 Task: Find connections with filter location Visoko with filter topic #trainer with filter profile language Potuguese with filter current company InterviewBit with filter school Gangadhar Meher University with filter industry Breweries with filter service category Retirement Planning with filter keywords title Financial Analyst
Action: Mouse moved to (591, 121)
Screenshot: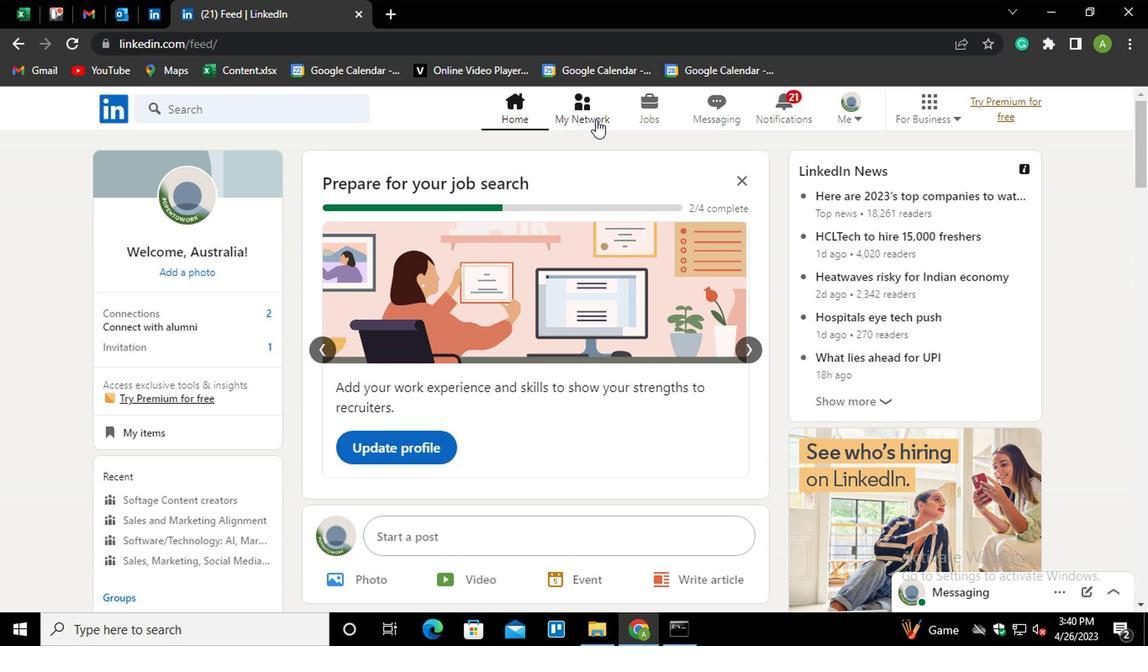 
Action: Mouse pressed left at (591, 121)
Screenshot: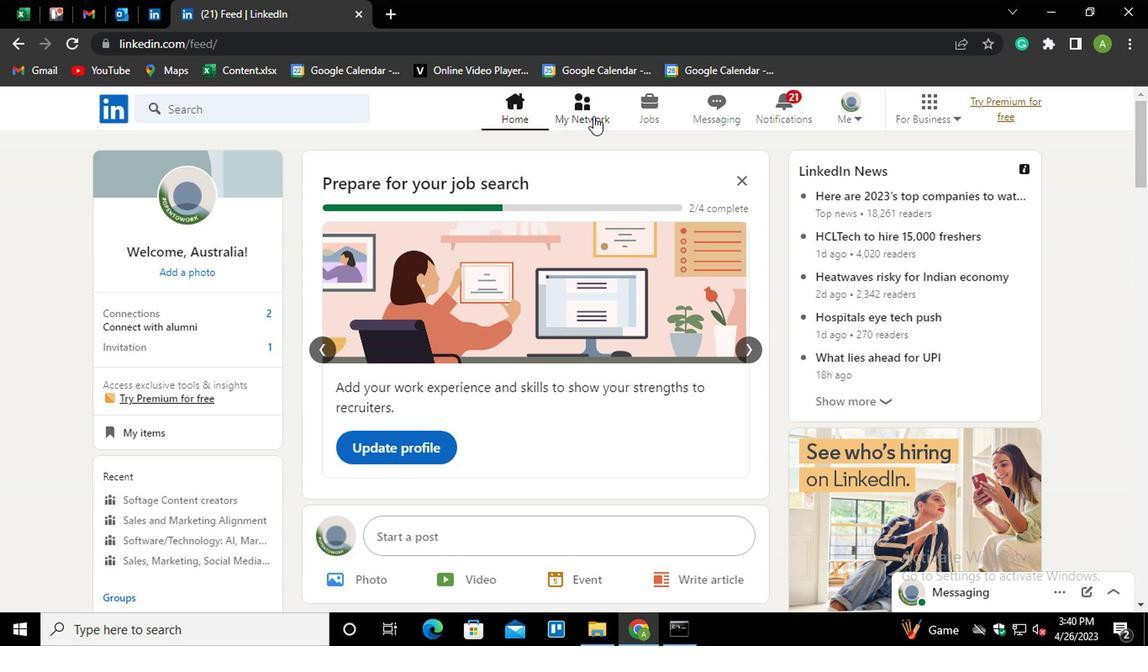 
Action: Mouse moved to (260, 207)
Screenshot: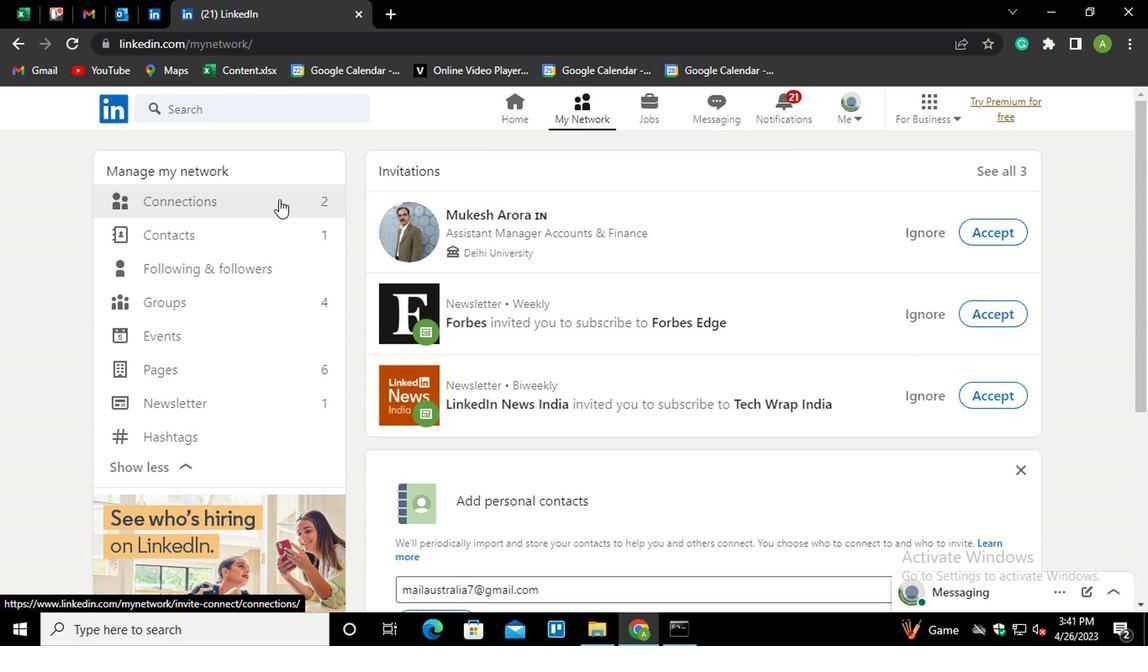 
Action: Mouse pressed left at (260, 207)
Screenshot: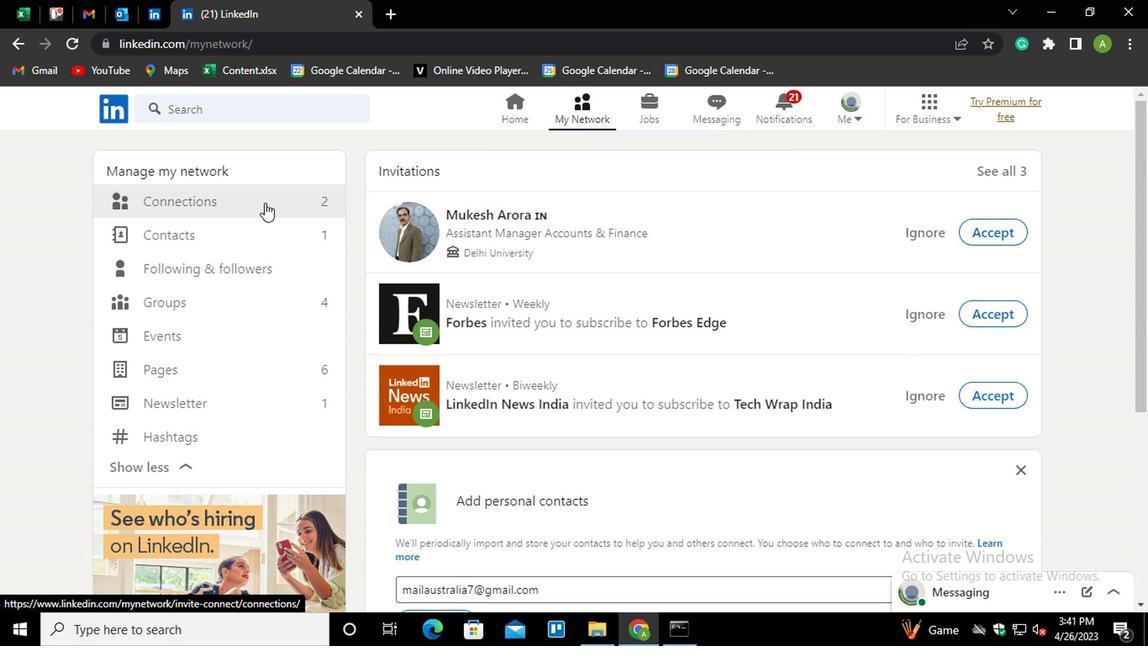 
Action: Mouse moved to (719, 203)
Screenshot: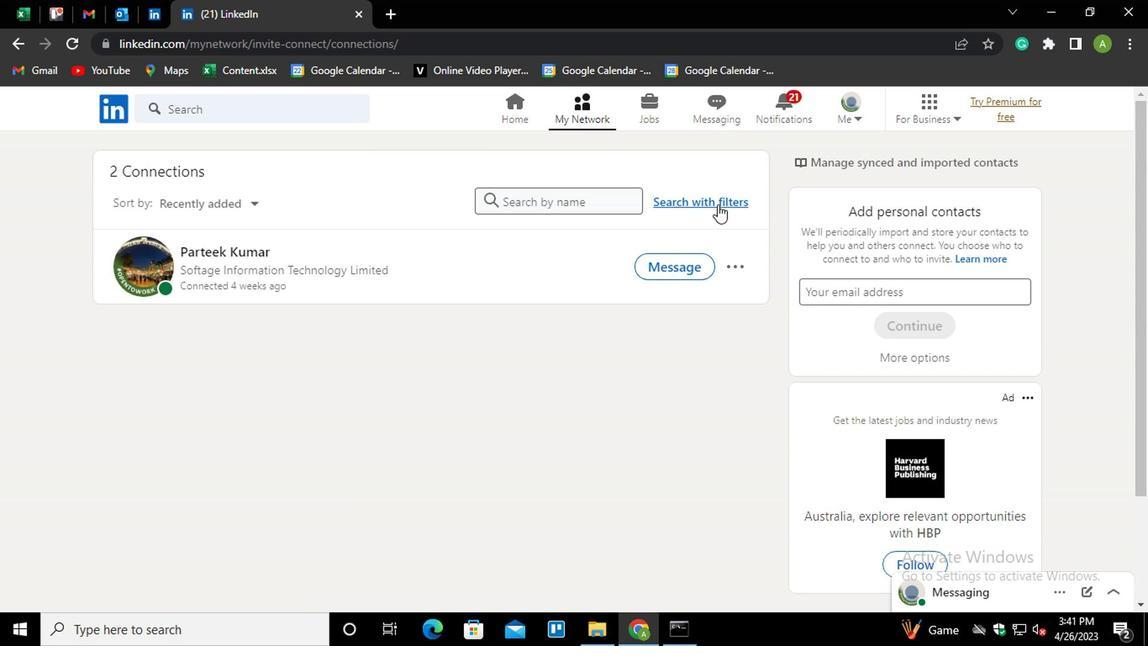
Action: Mouse pressed left at (719, 203)
Screenshot: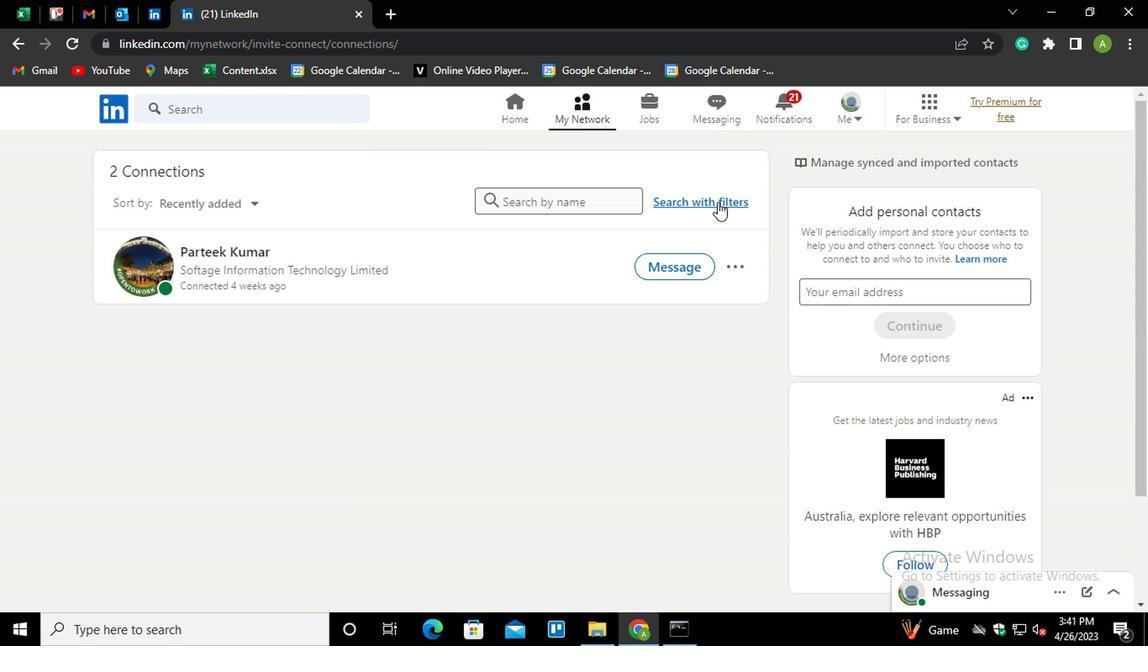 
Action: Mouse moved to (562, 161)
Screenshot: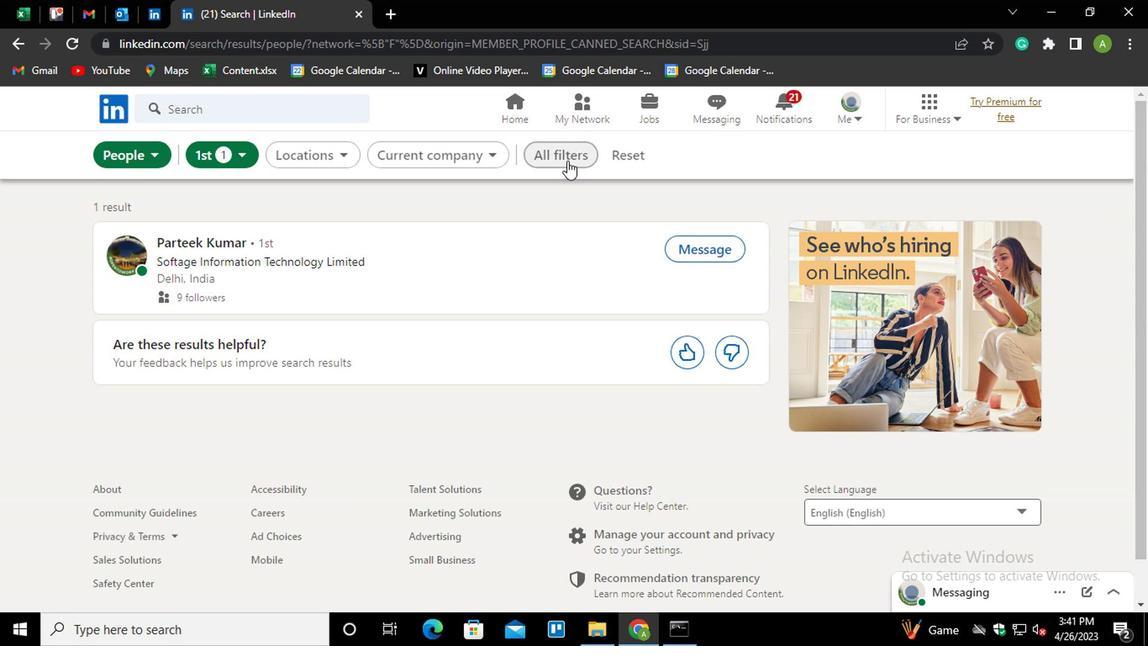 
Action: Mouse pressed left at (562, 161)
Screenshot: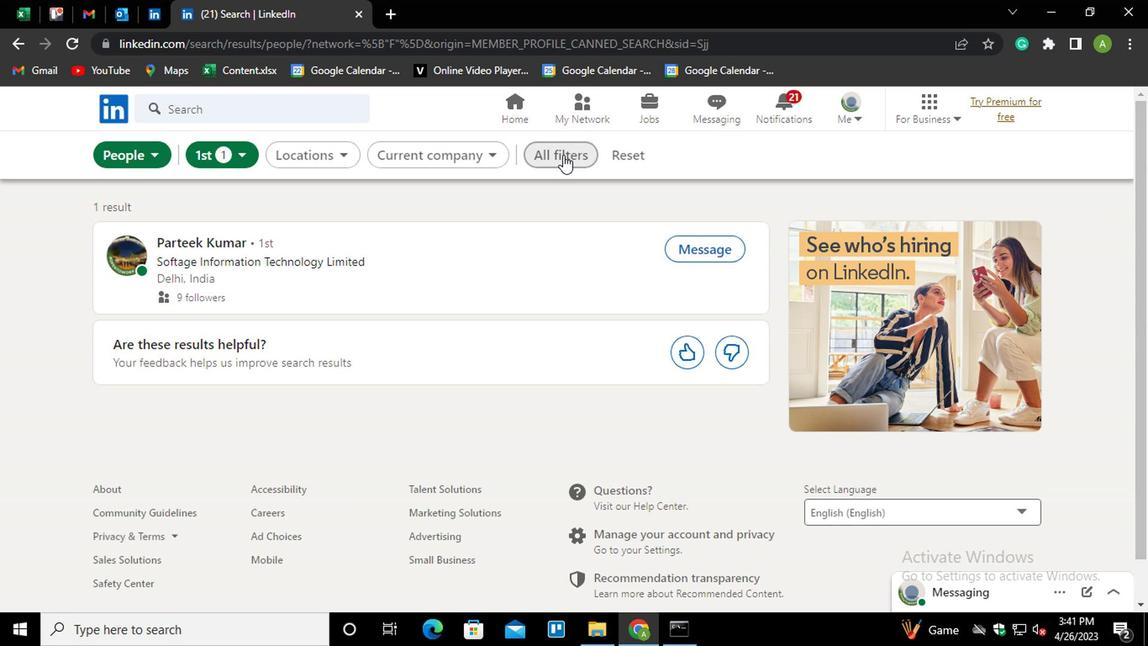 
Action: Mouse moved to (857, 327)
Screenshot: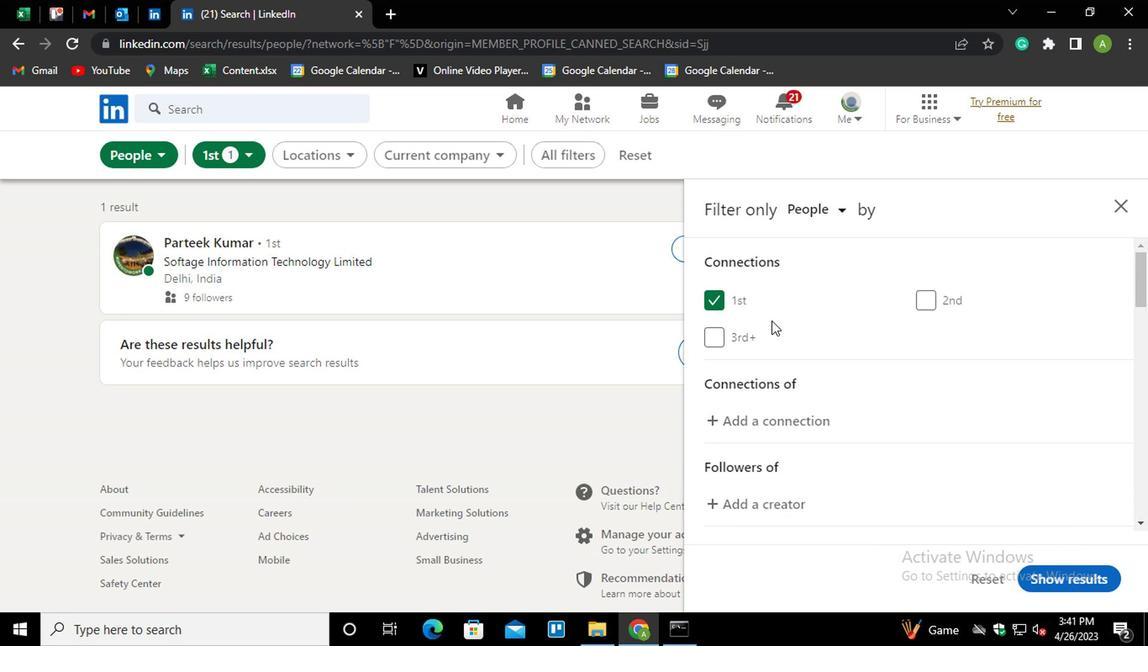 
Action: Mouse scrolled (857, 326) with delta (0, -1)
Screenshot: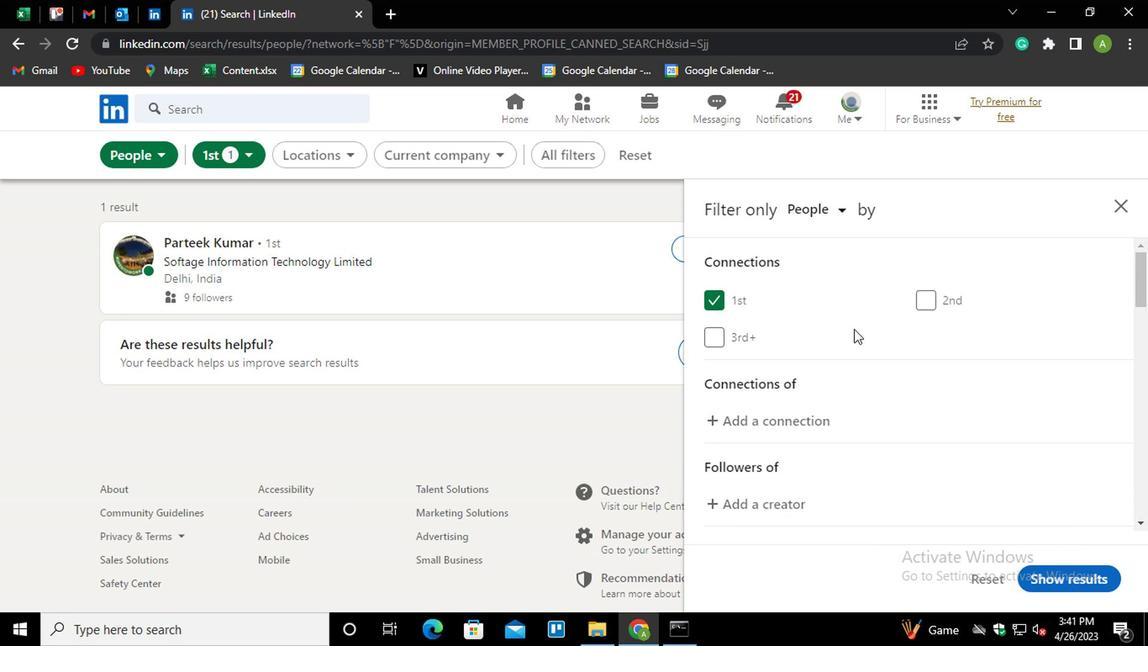 
Action: Mouse scrolled (857, 326) with delta (0, -1)
Screenshot: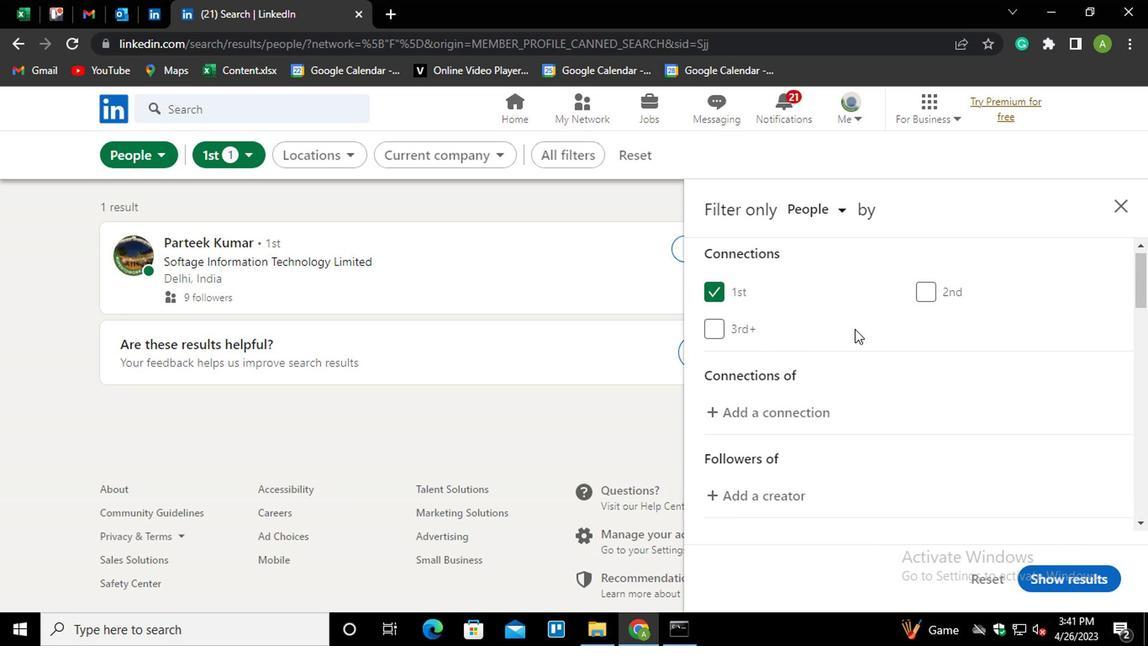
Action: Mouse scrolled (857, 326) with delta (0, -1)
Screenshot: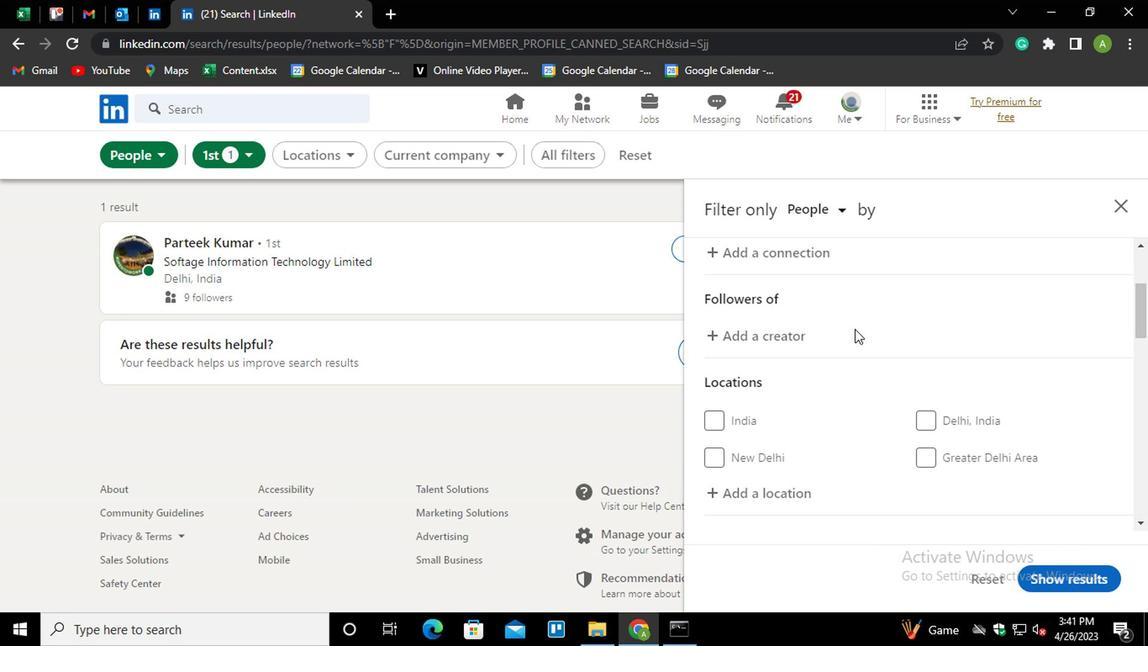 
Action: Mouse moved to (765, 405)
Screenshot: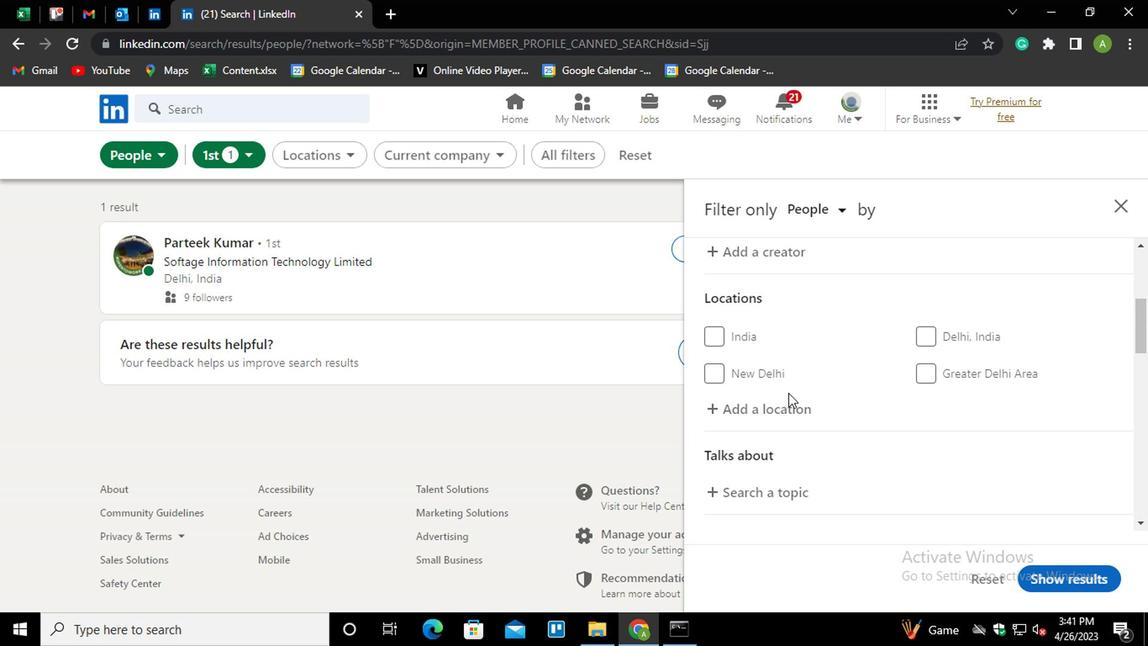
Action: Mouse pressed left at (765, 405)
Screenshot: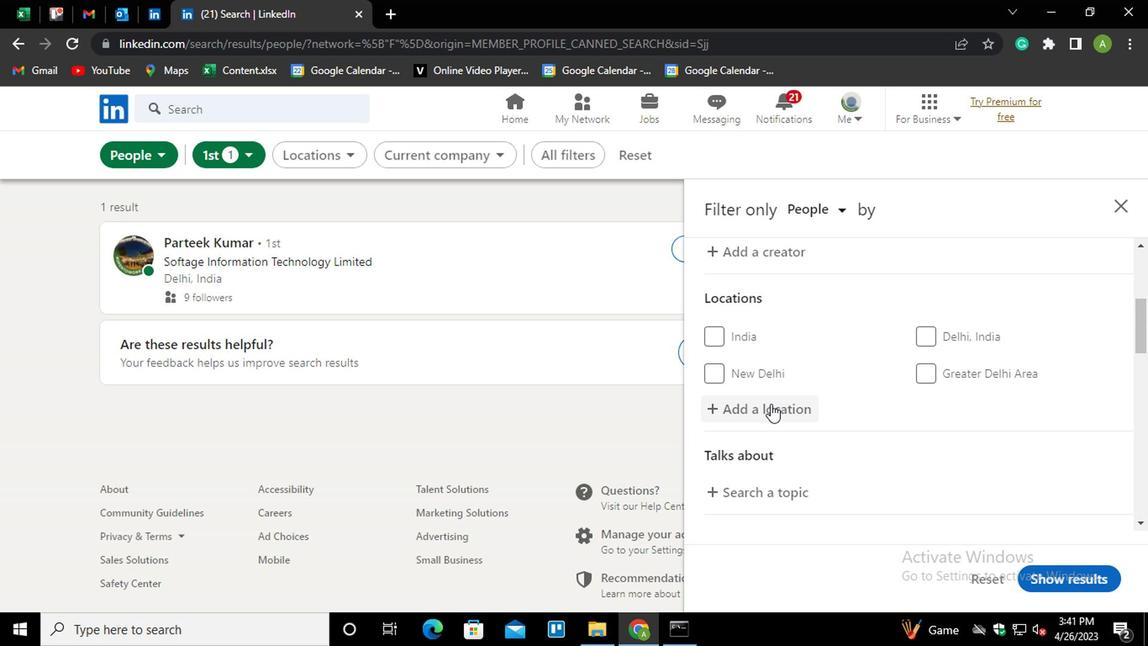 
Action: Mouse moved to (766, 405)
Screenshot: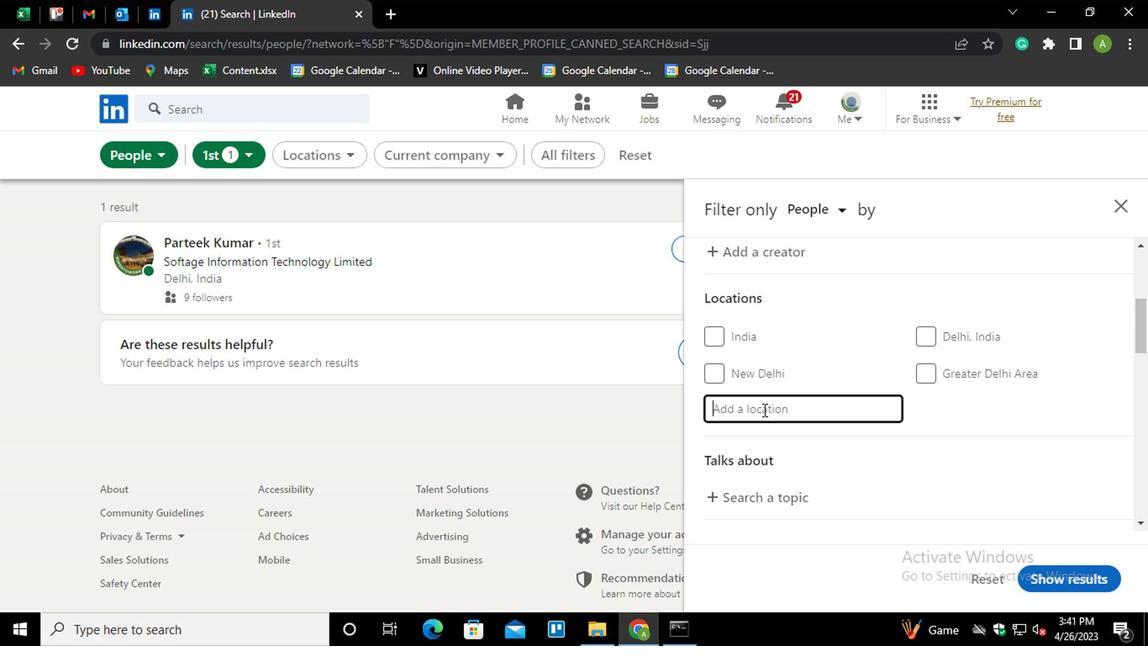
Action: Mouse pressed left at (766, 405)
Screenshot: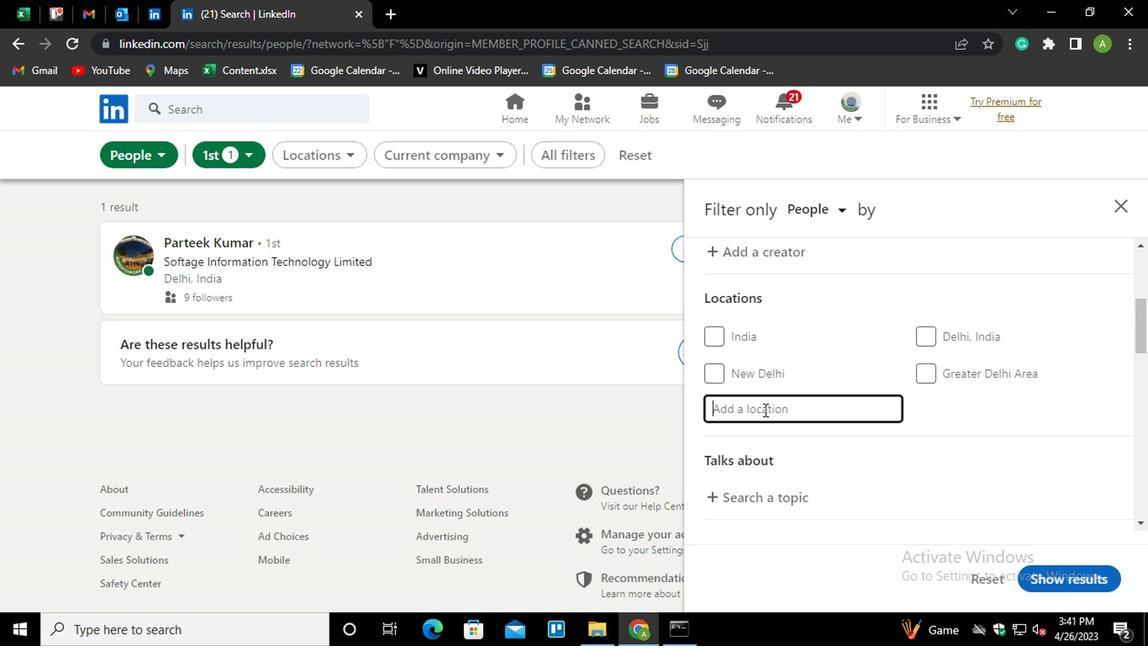 
Action: Mouse moved to (766, 402)
Screenshot: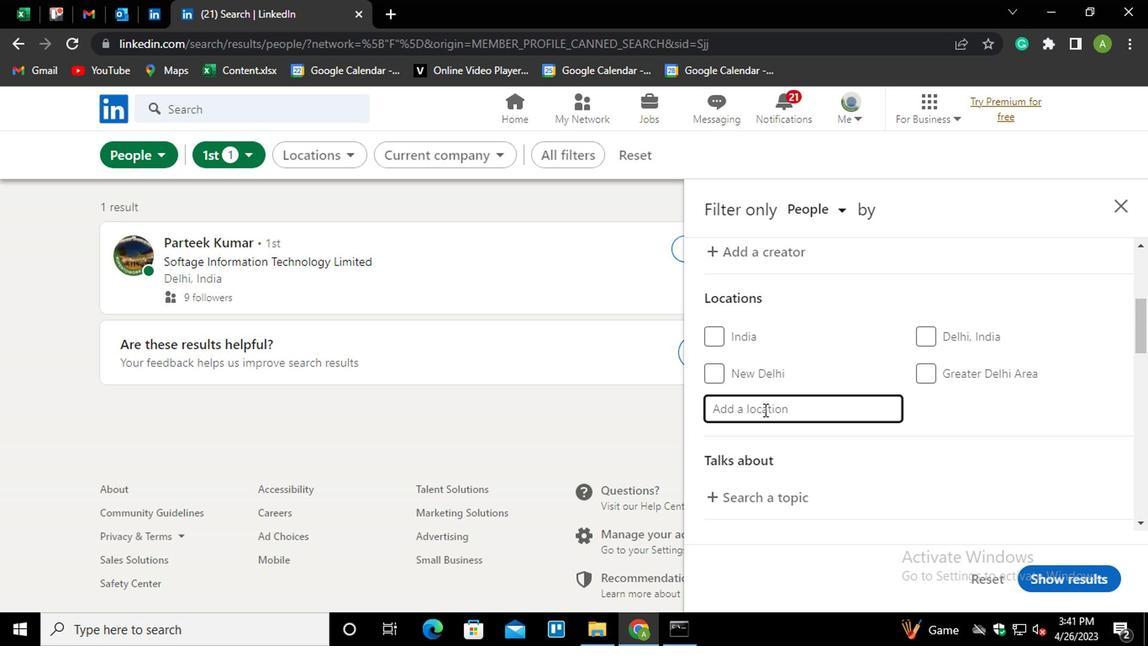 
Action: Key pressed <Key.shift>VISOKO<Key.down><Key.enter>
Screenshot: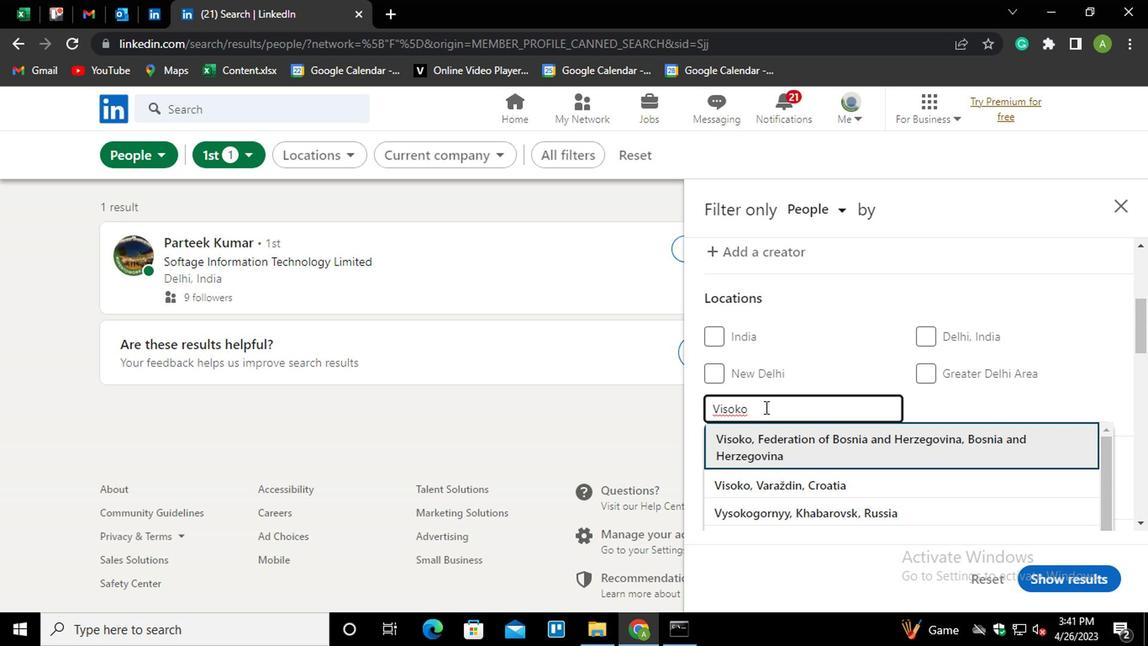 
Action: Mouse moved to (831, 400)
Screenshot: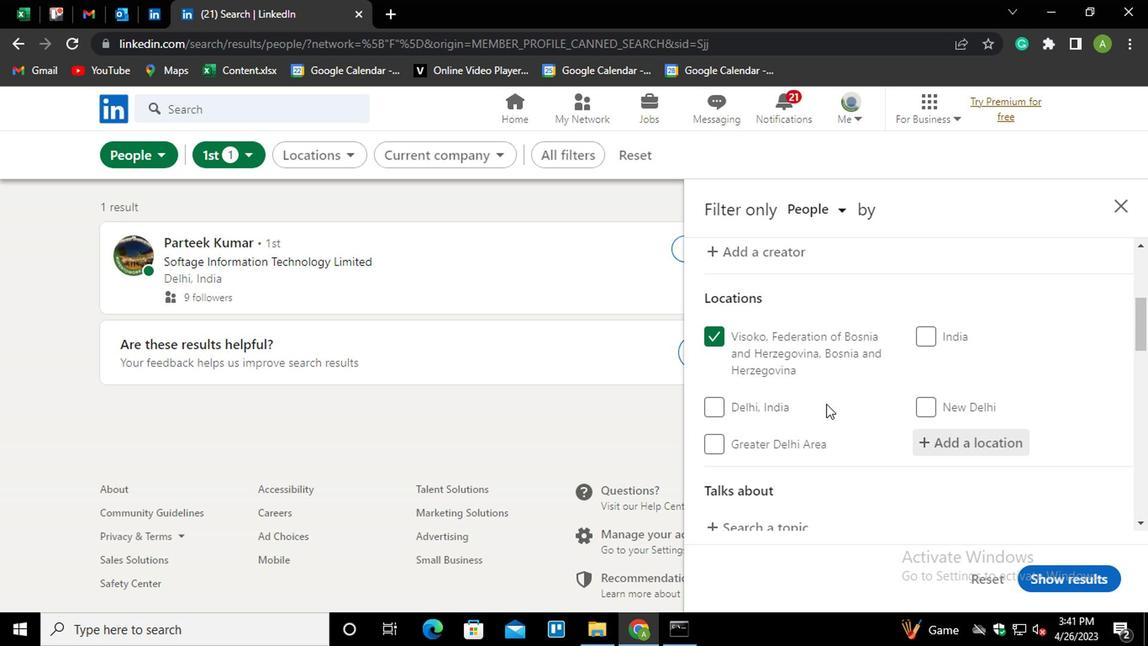 
Action: Mouse scrolled (831, 400) with delta (0, 0)
Screenshot: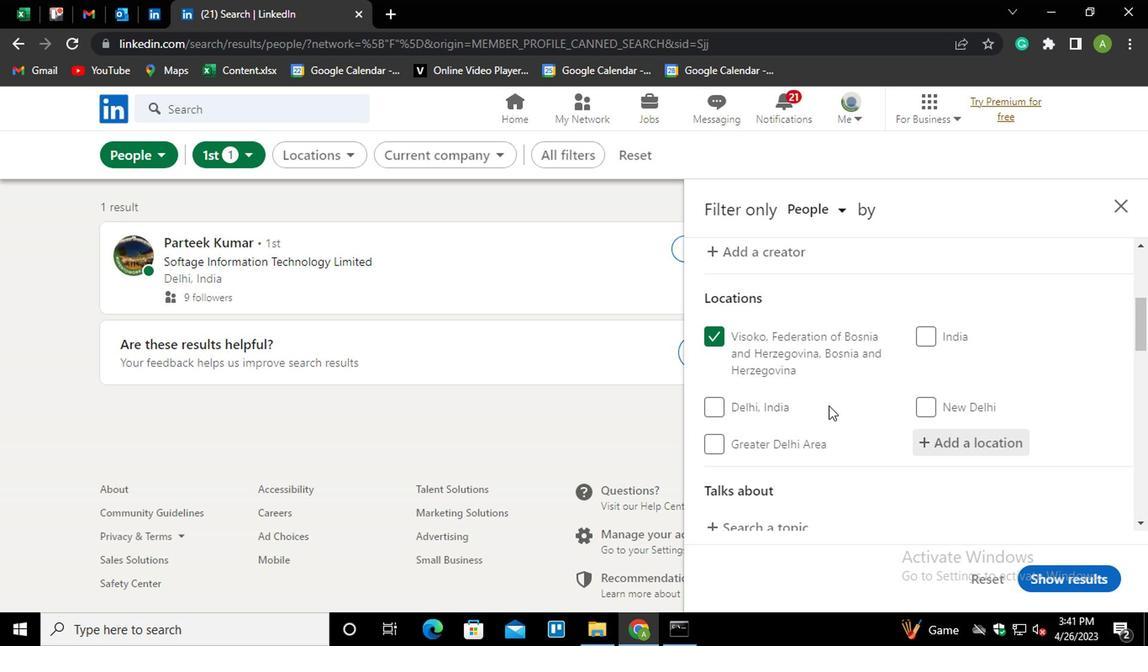 
Action: Mouse moved to (740, 445)
Screenshot: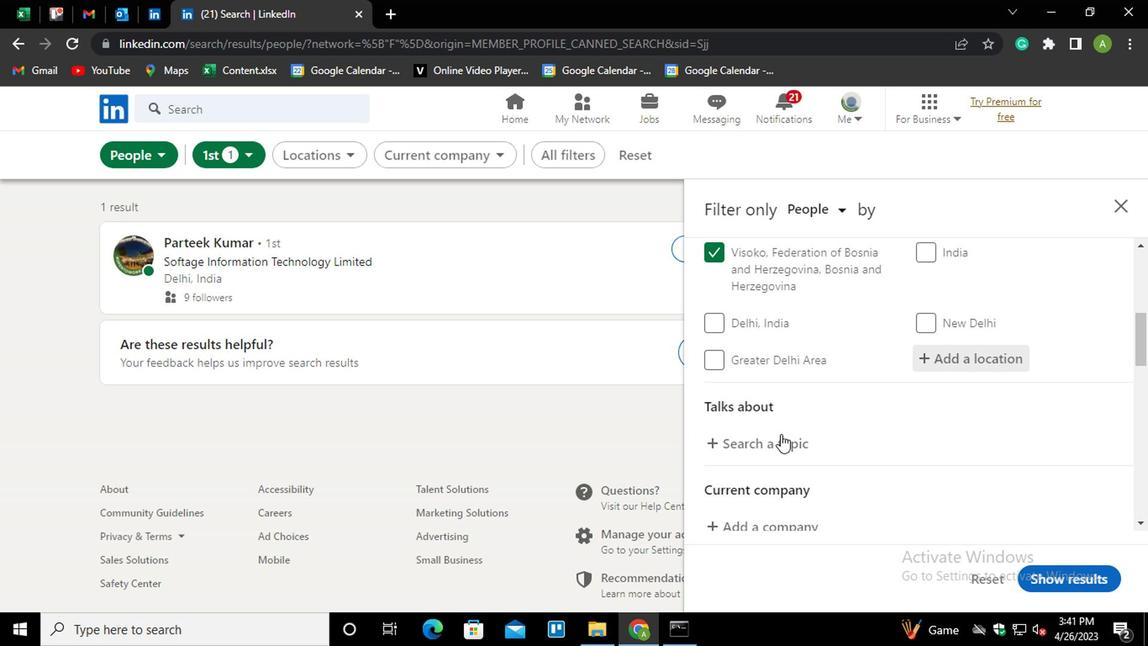 
Action: Mouse pressed left at (740, 445)
Screenshot: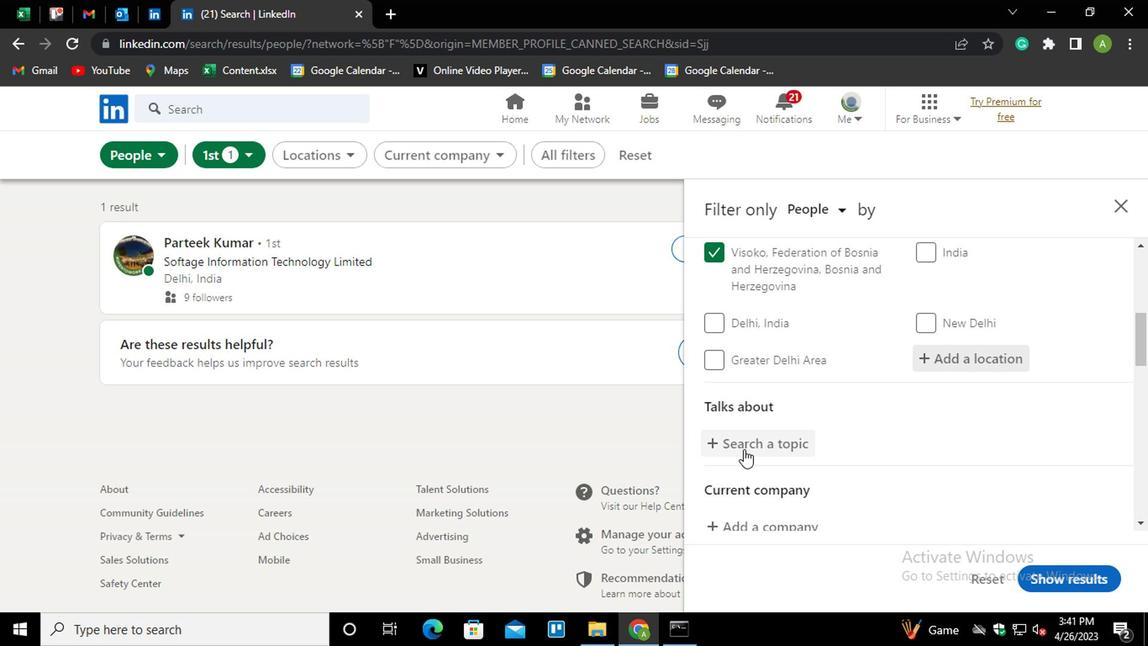 
Action: Mouse moved to (741, 445)
Screenshot: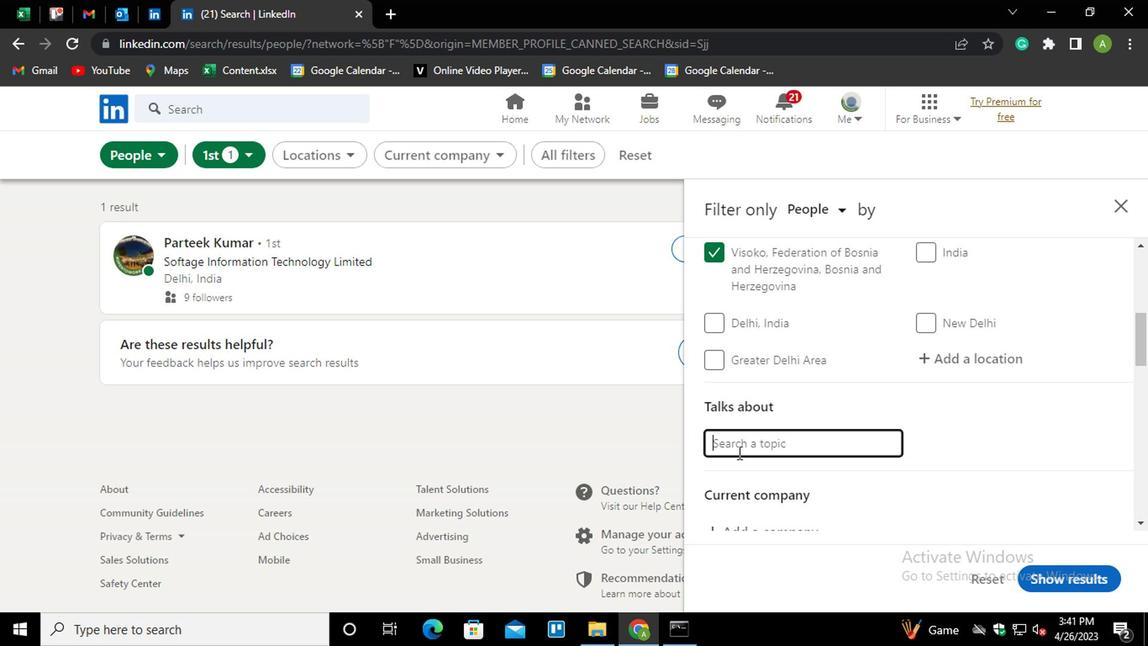 
Action: Key pressed <Key.shift>#TRAINER
Screenshot: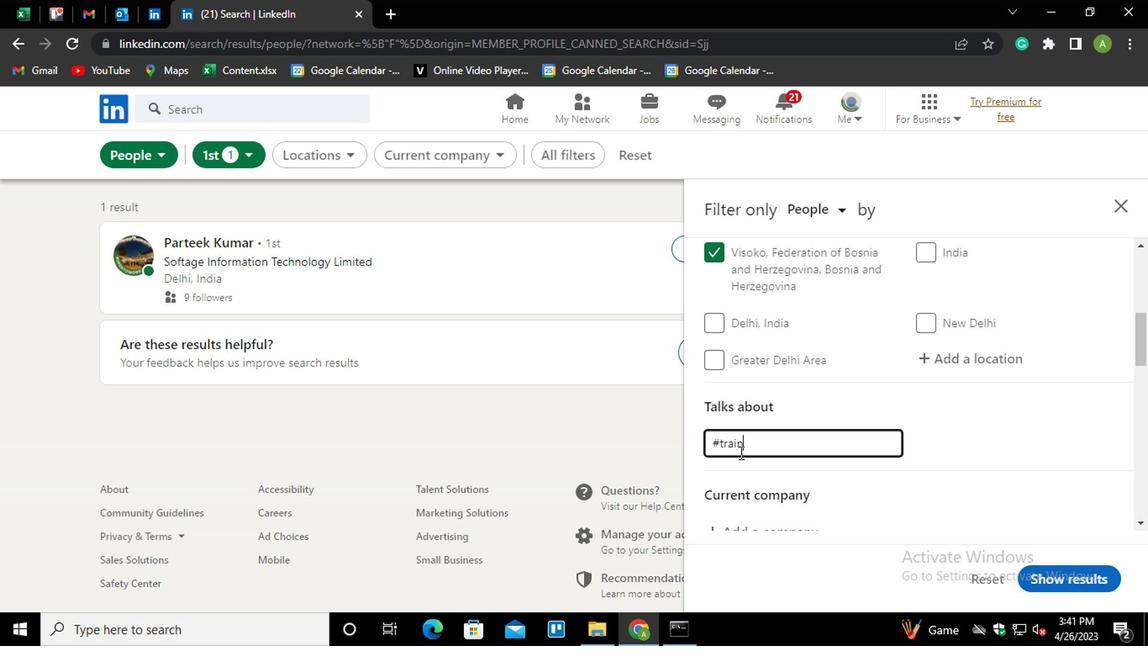 
Action: Mouse moved to (1030, 440)
Screenshot: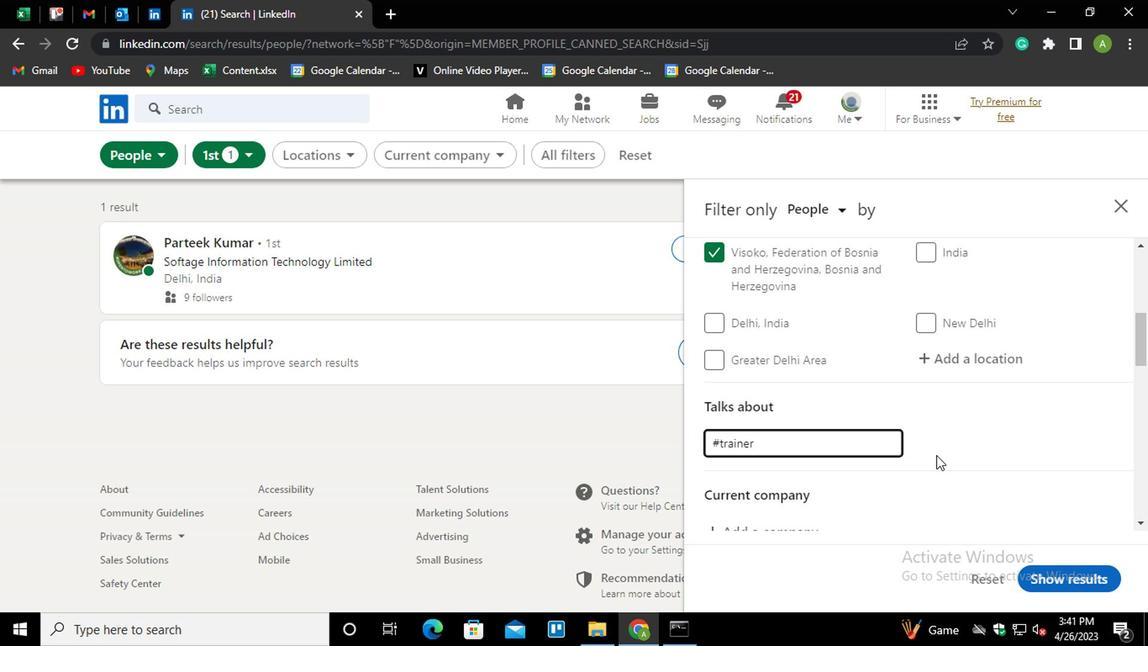 
Action: Mouse pressed left at (1030, 440)
Screenshot: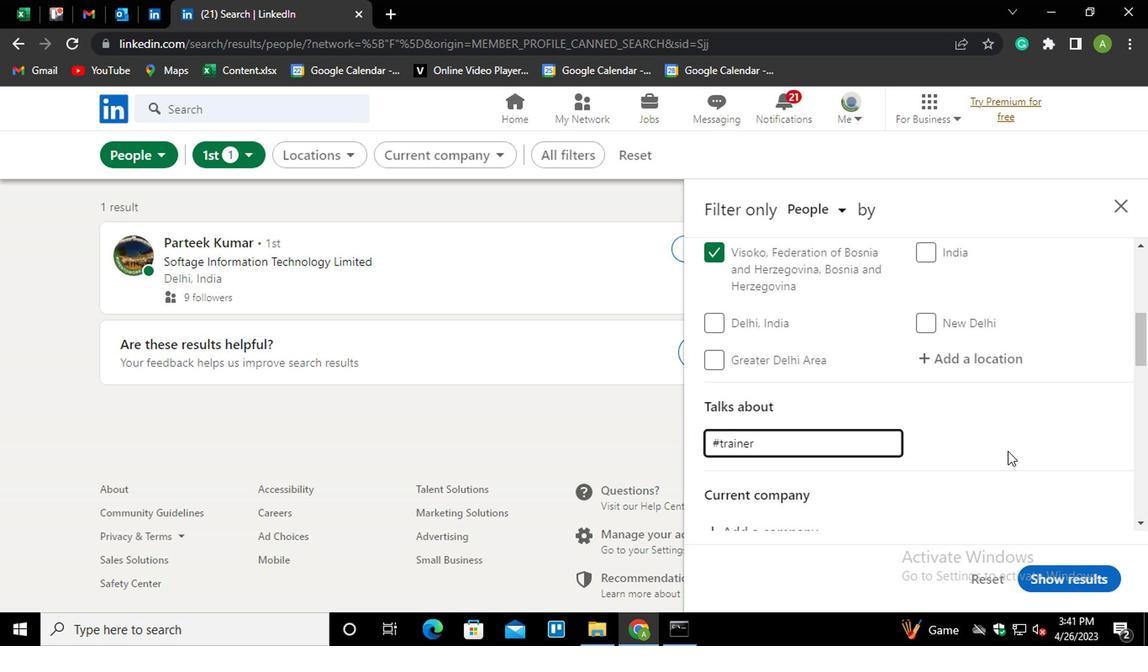 
Action: Mouse moved to (1027, 437)
Screenshot: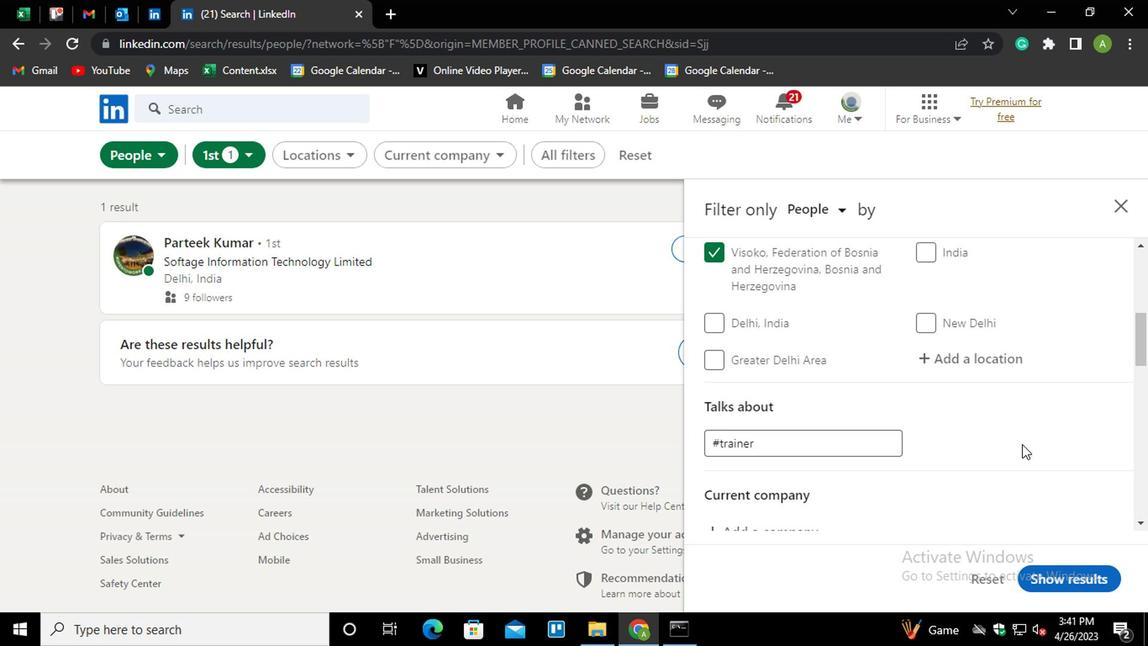 
Action: Mouse scrolled (1027, 436) with delta (0, -1)
Screenshot: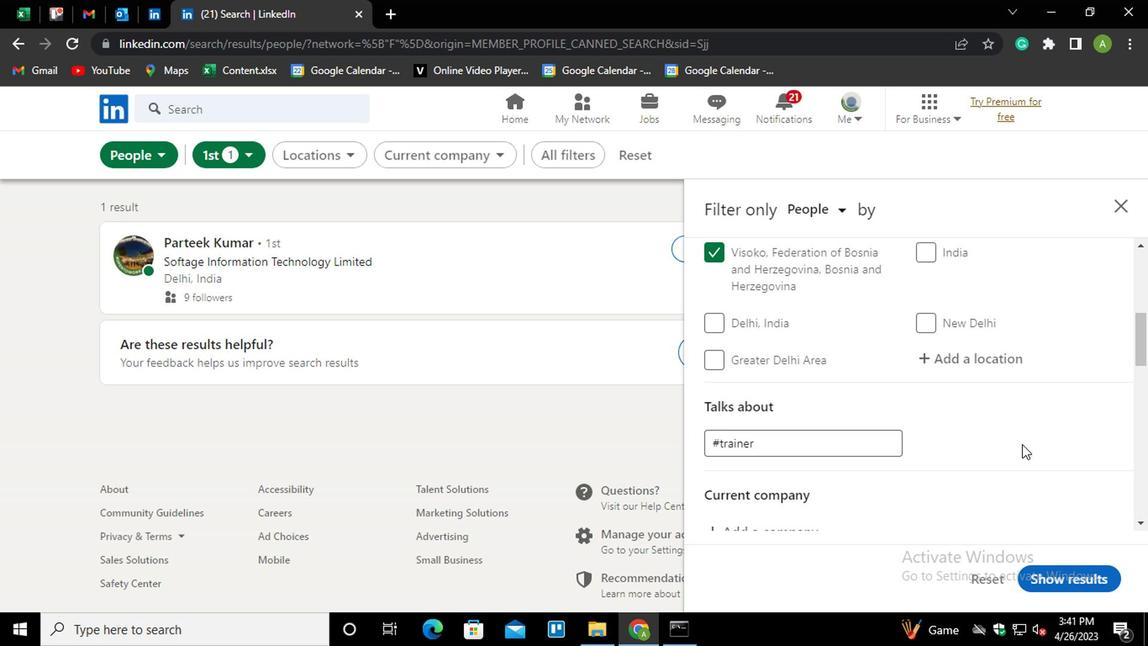 
Action: Mouse moved to (1029, 438)
Screenshot: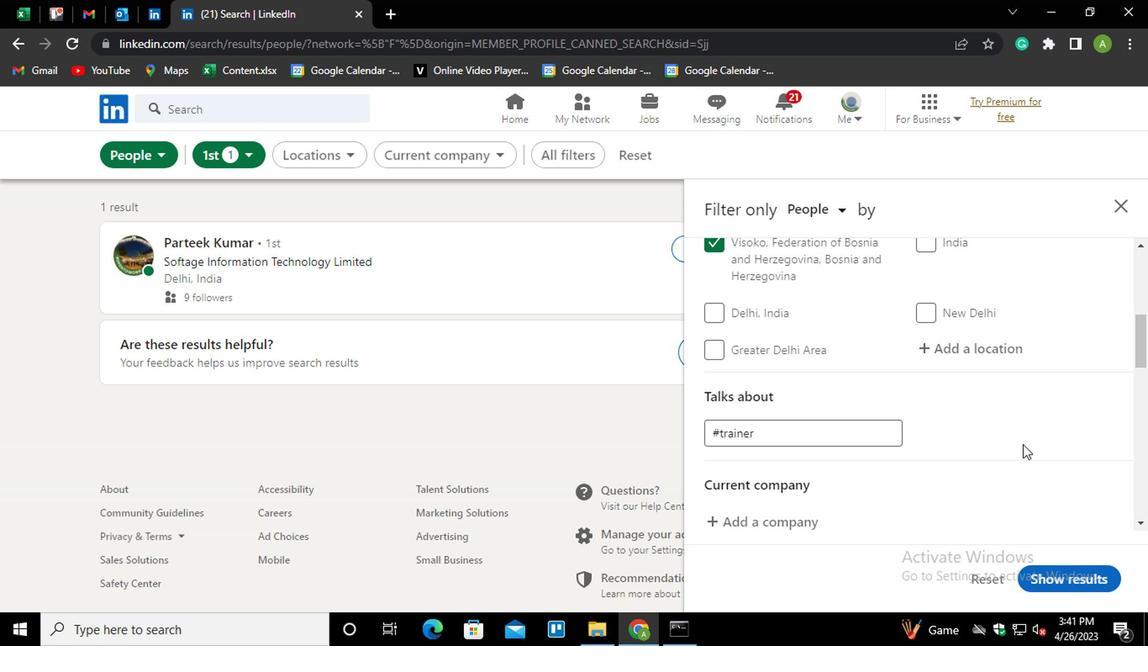 
Action: Mouse scrolled (1029, 437) with delta (0, 0)
Screenshot: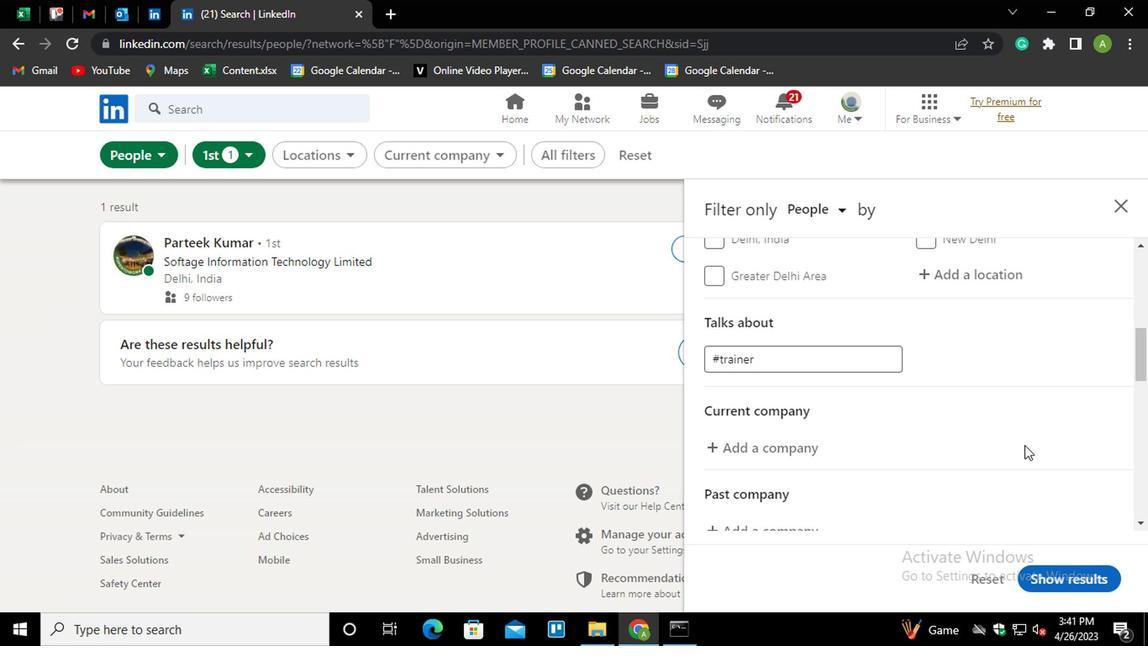 
Action: Mouse moved to (846, 418)
Screenshot: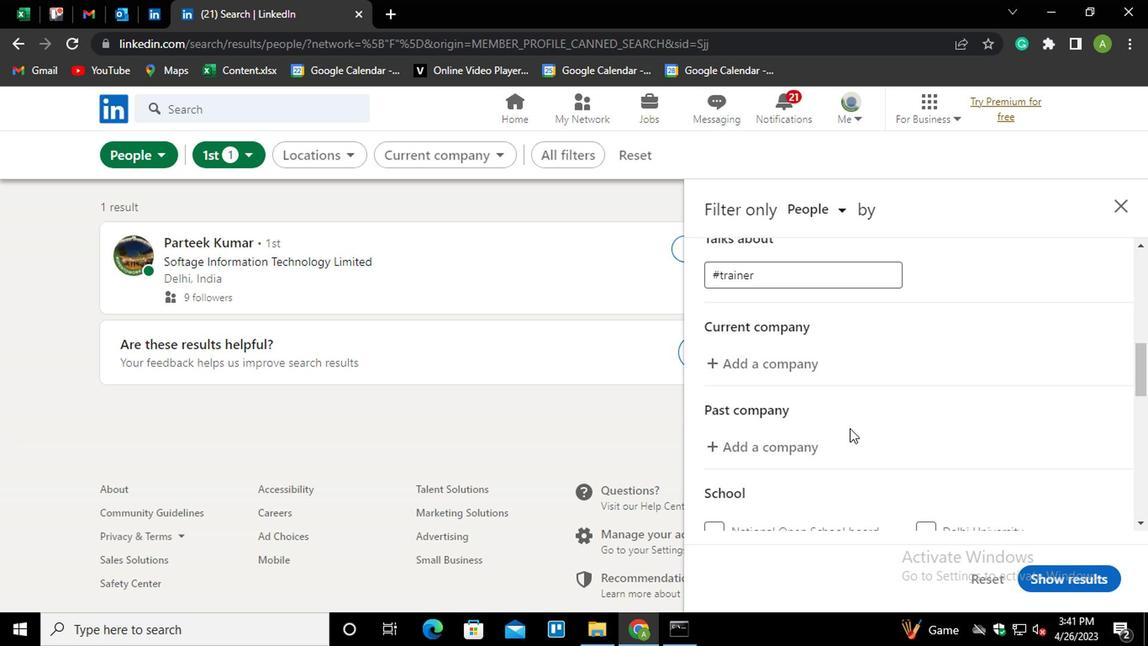 
Action: Mouse scrolled (846, 417) with delta (0, 0)
Screenshot: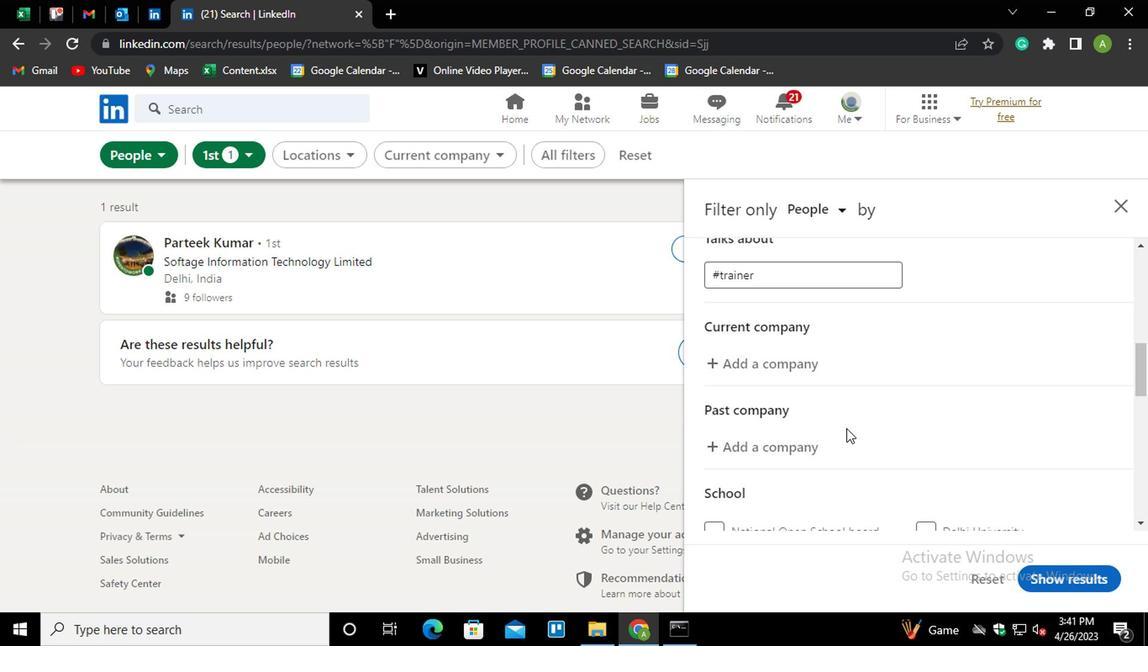 
Action: Mouse scrolled (846, 417) with delta (0, 0)
Screenshot: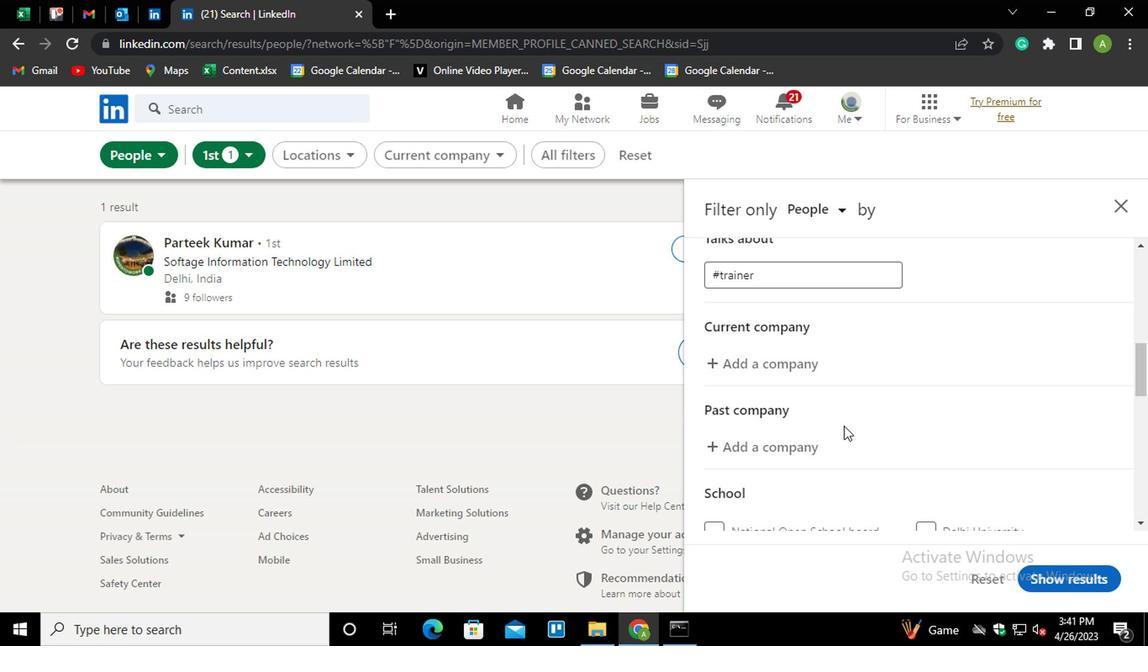 
Action: Mouse moved to (791, 364)
Screenshot: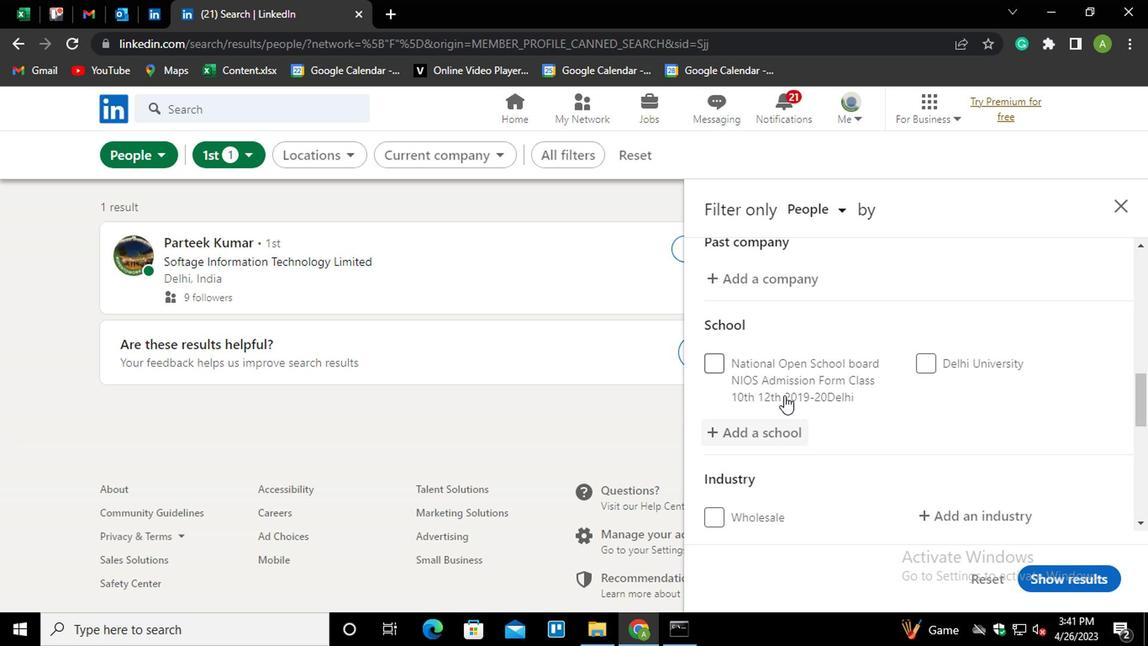 
Action: Mouse scrolled (791, 365) with delta (0, 1)
Screenshot: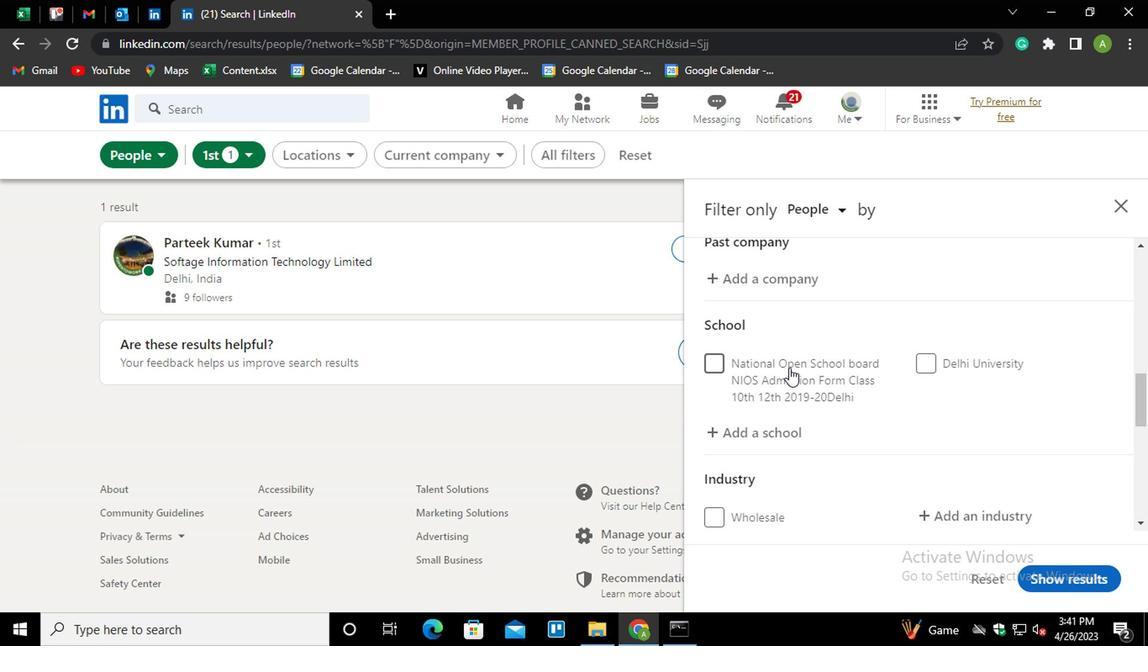 
Action: Mouse moved to (792, 287)
Screenshot: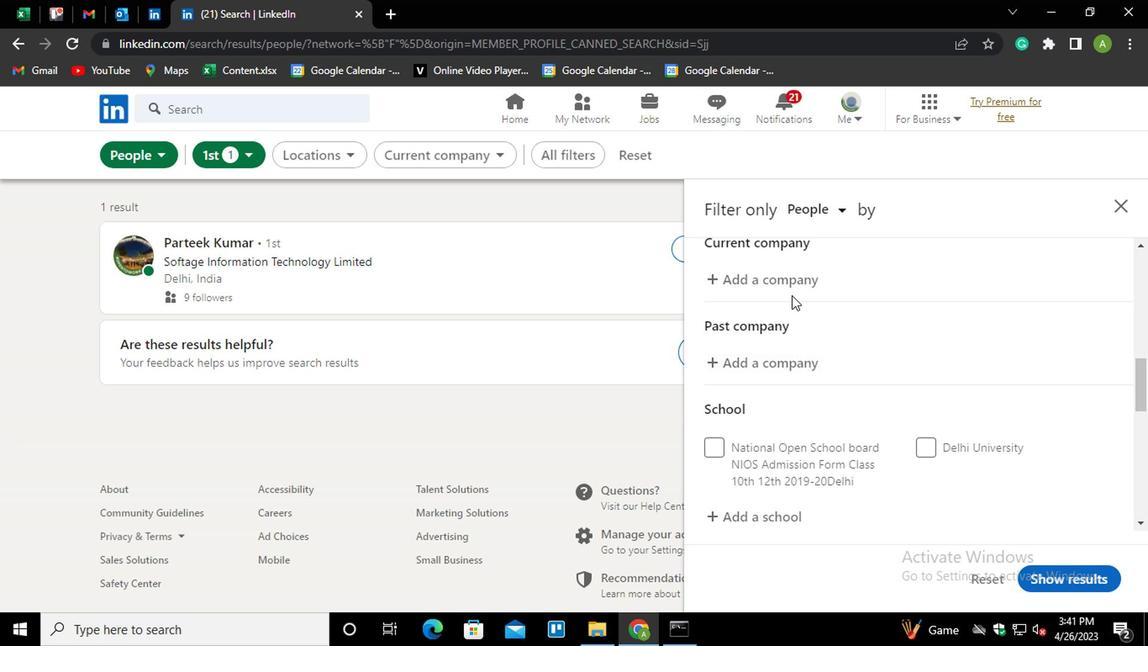
Action: Mouse pressed left at (792, 287)
Screenshot: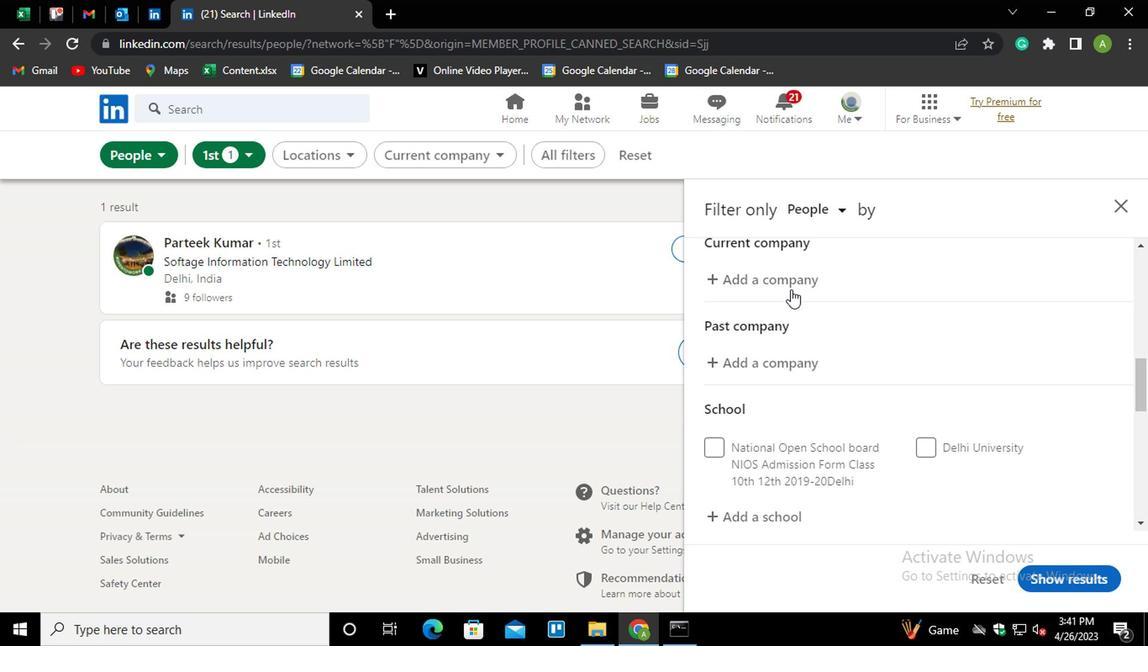 
Action: Mouse moved to (799, 281)
Screenshot: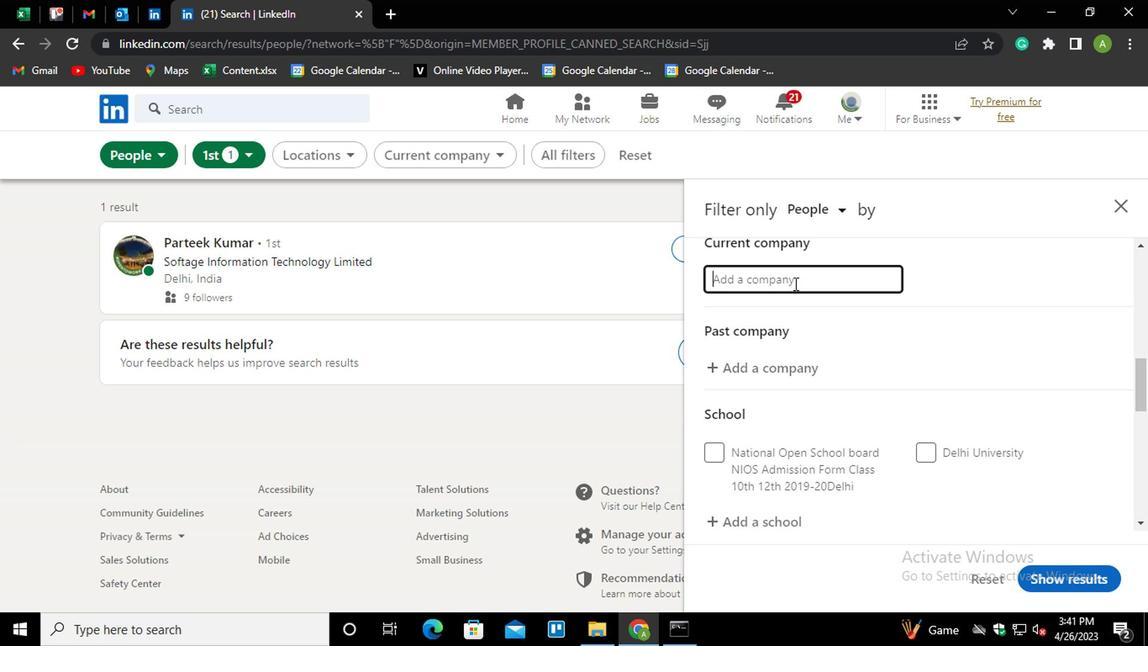 
Action: Mouse pressed left at (799, 281)
Screenshot: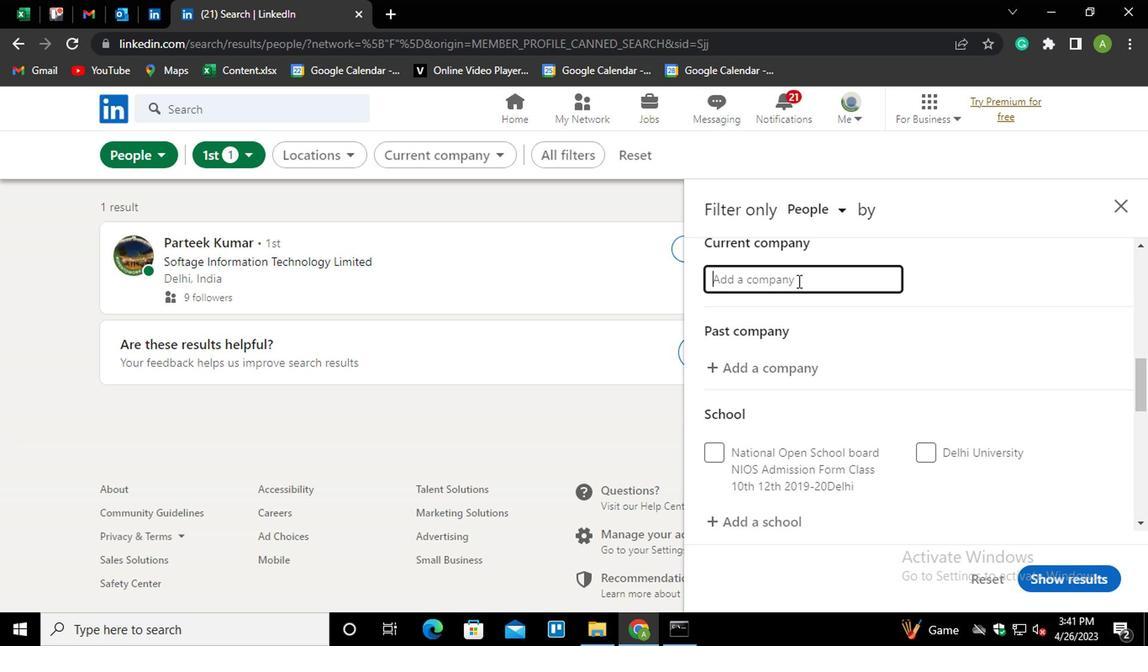 
Action: Key pressed <Key.shift_r>INTERVIEW<Key.down><Key.down><Key.down><Key.enter>
Screenshot: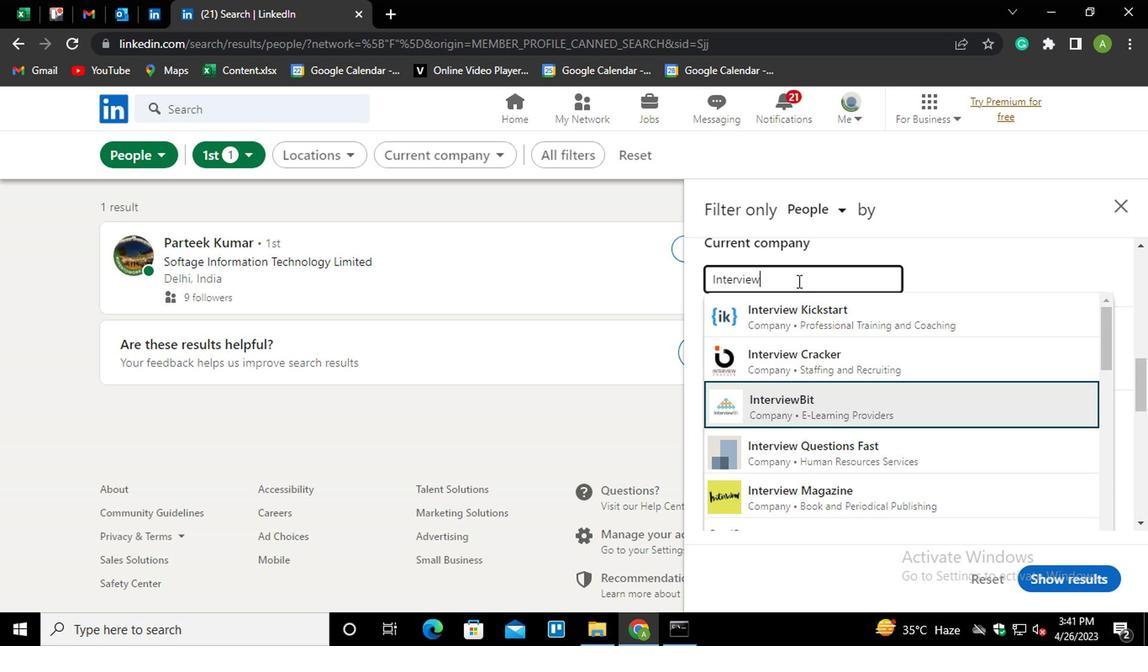 
Action: Mouse moved to (884, 454)
Screenshot: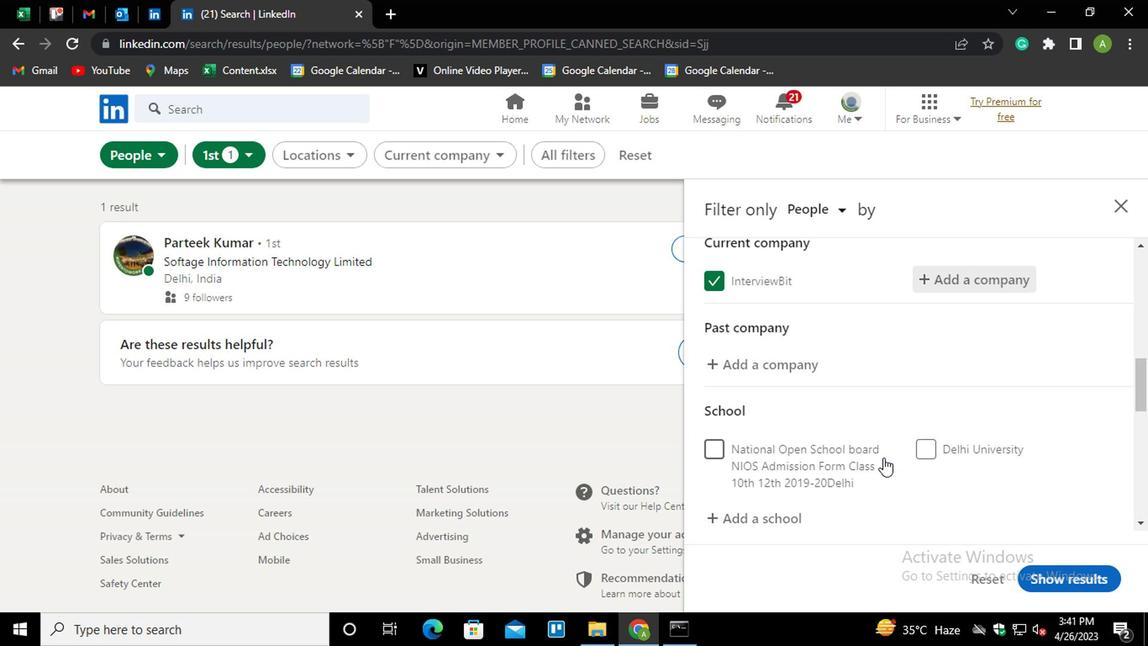 
Action: Mouse scrolled (884, 454) with delta (0, 0)
Screenshot: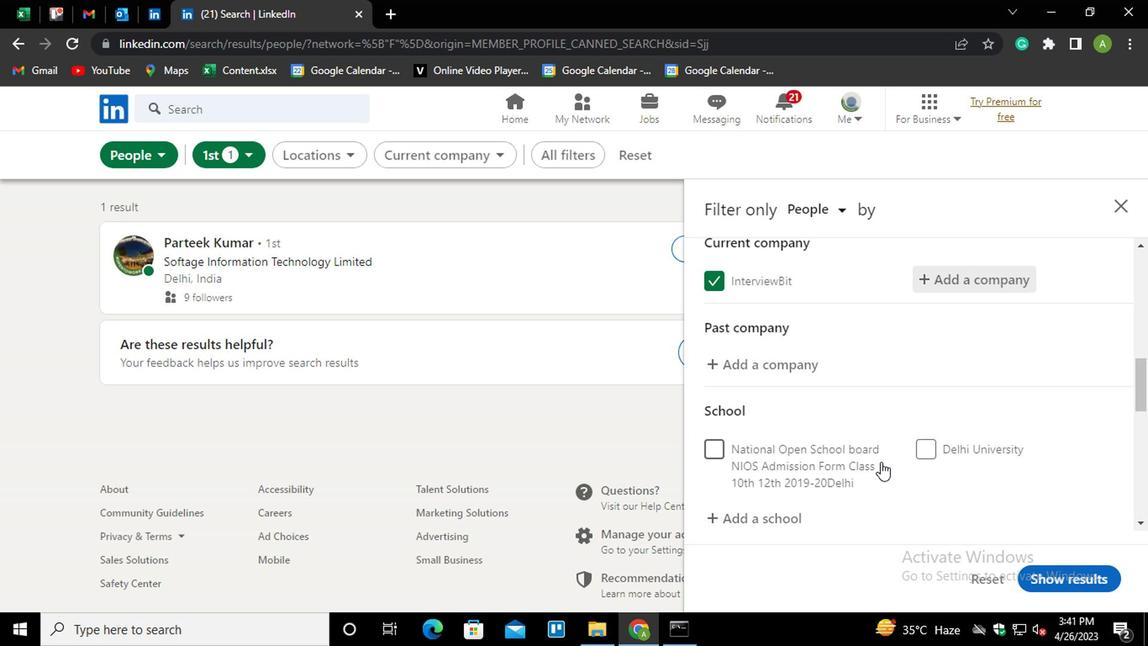 
Action: Mouse moved to (881, 454)
Screenshot: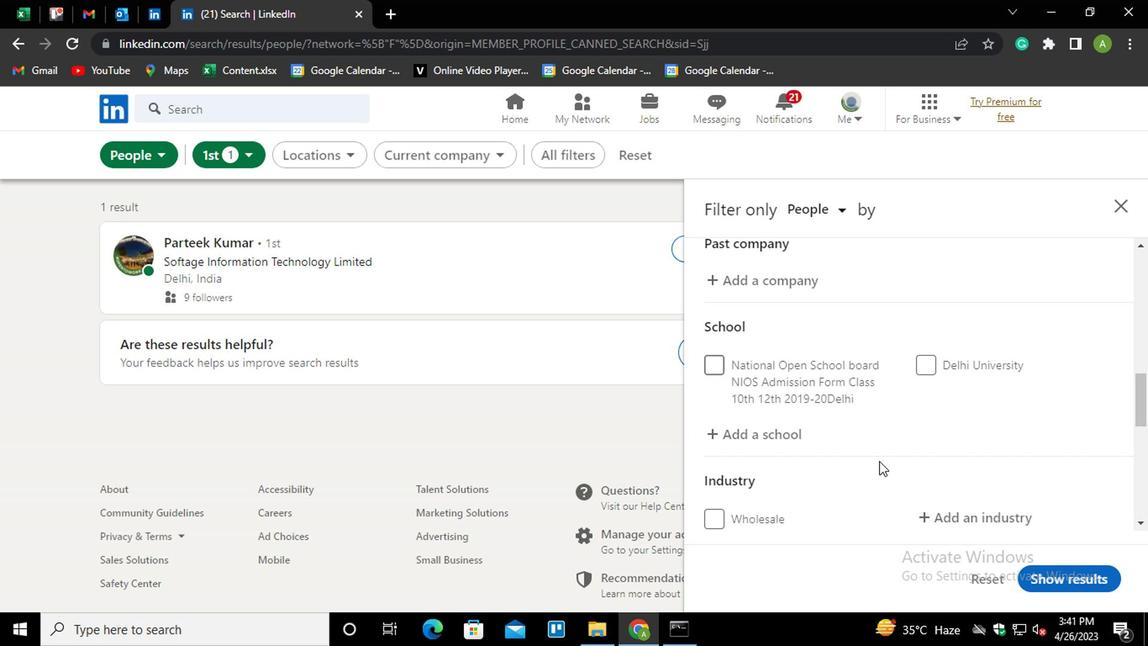 
Action: Mouse scrolled (881, 452) with delta (0, -1)
Screenshot: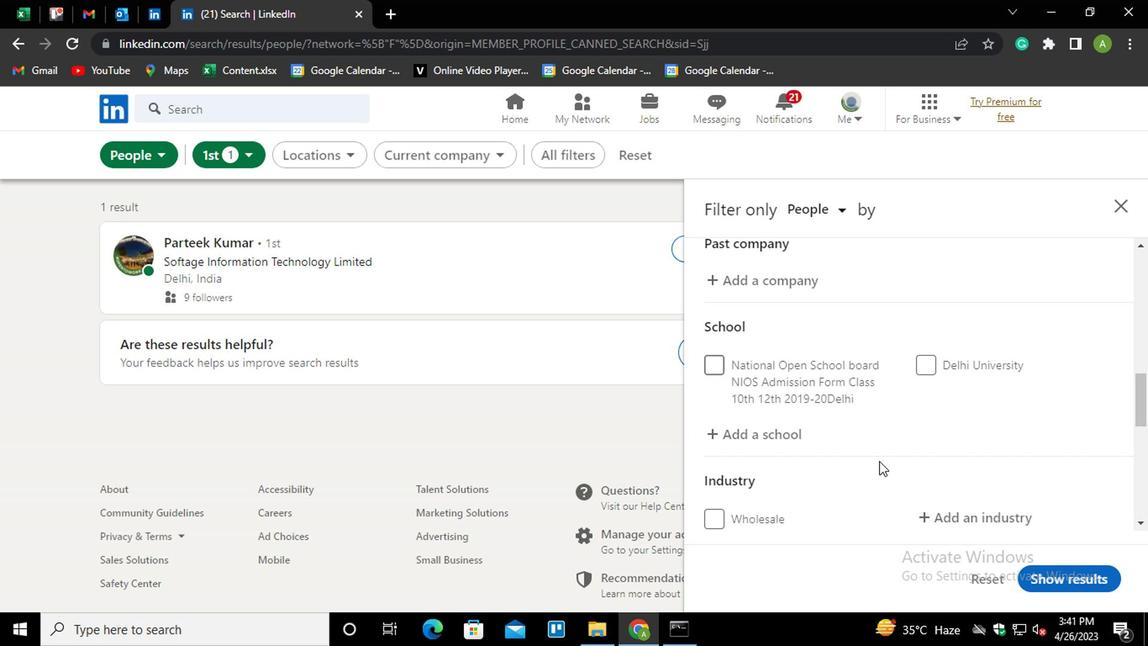 
Action: Mouse moved to (766, 337)
Screenshot: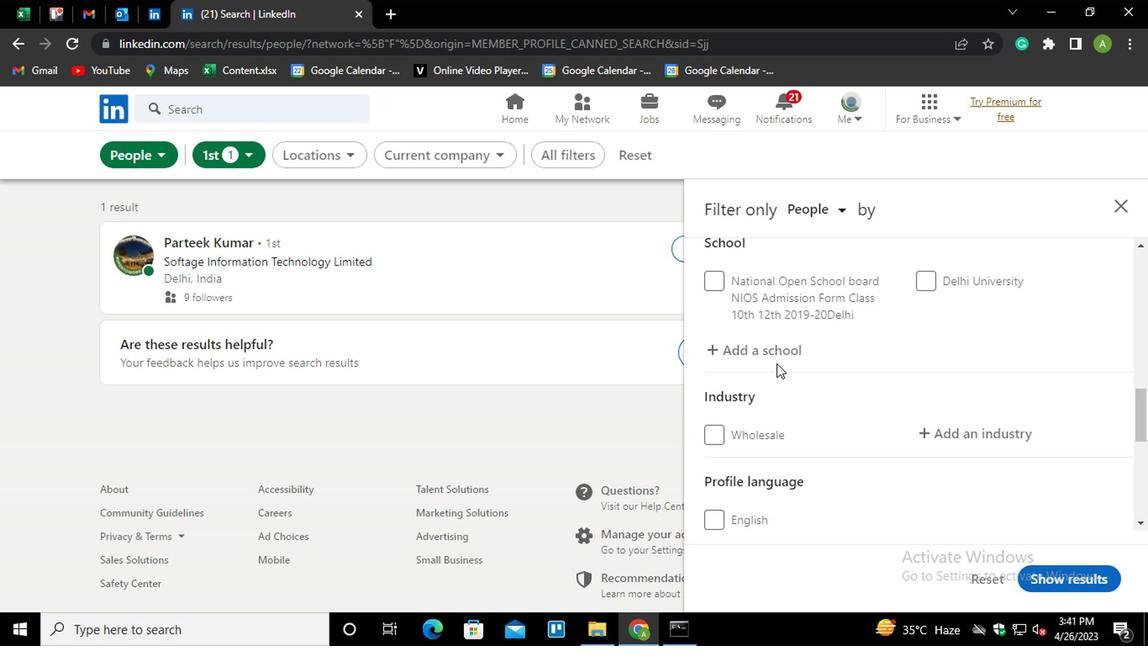 
Action: Mouse pressed left at (766, 337)
Screenshot: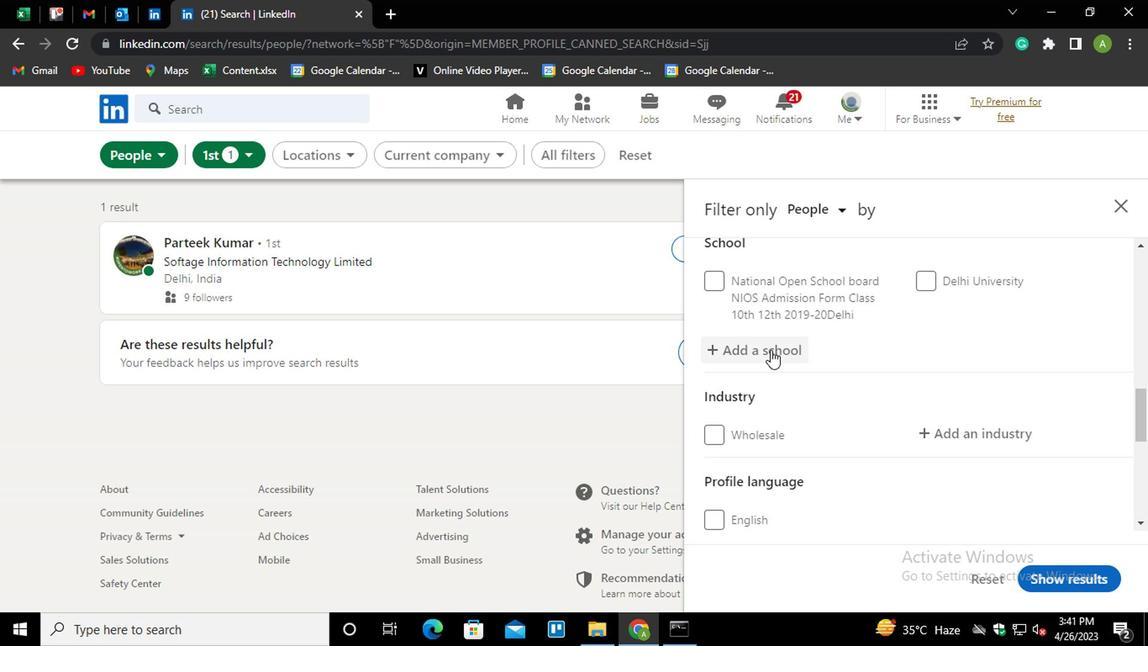 
Action: Mouse moved to (779, 346)
Screenshot: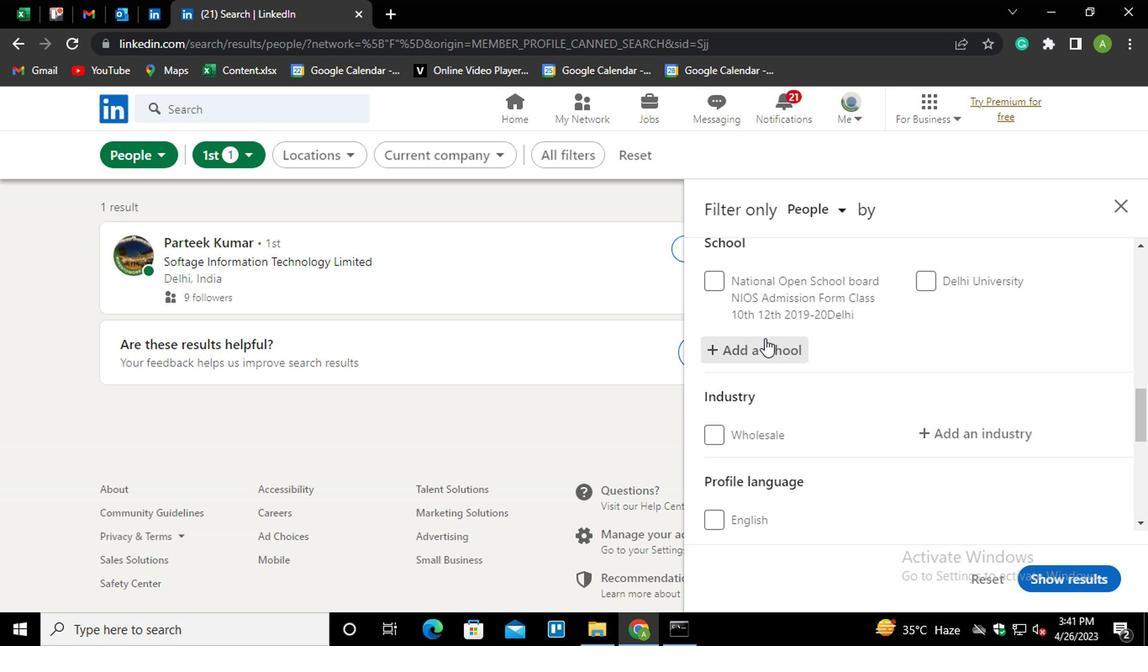 
Action: Mouse pressed left at (779, 346)
Screenshot: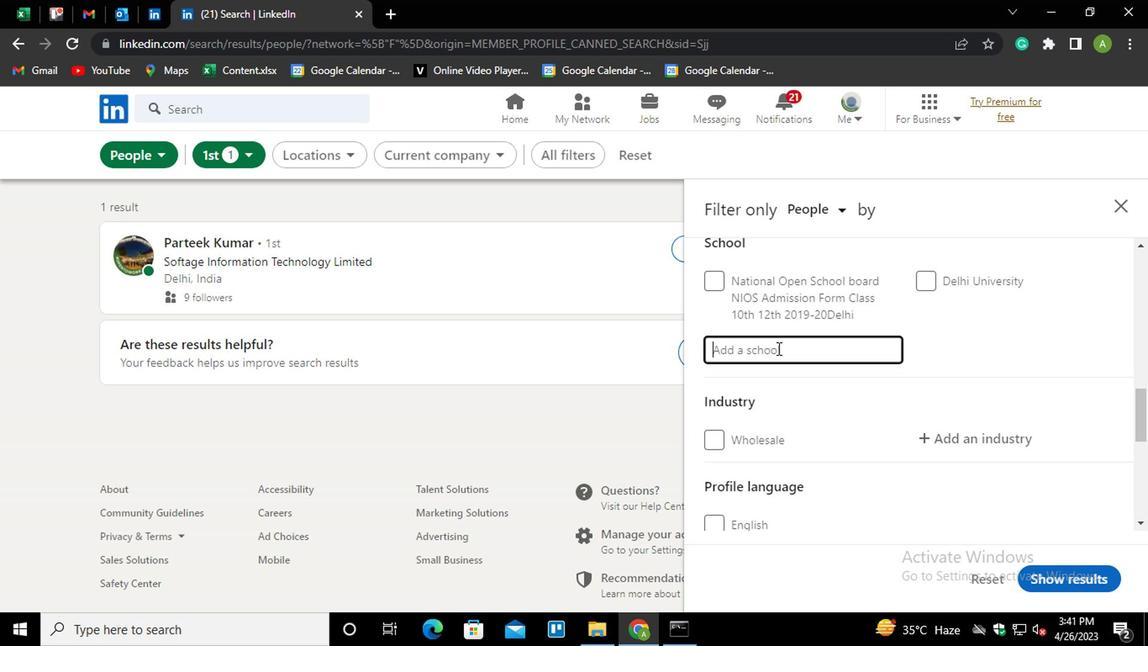 
Action: Mouse moved to (778, 347)
Screenshot: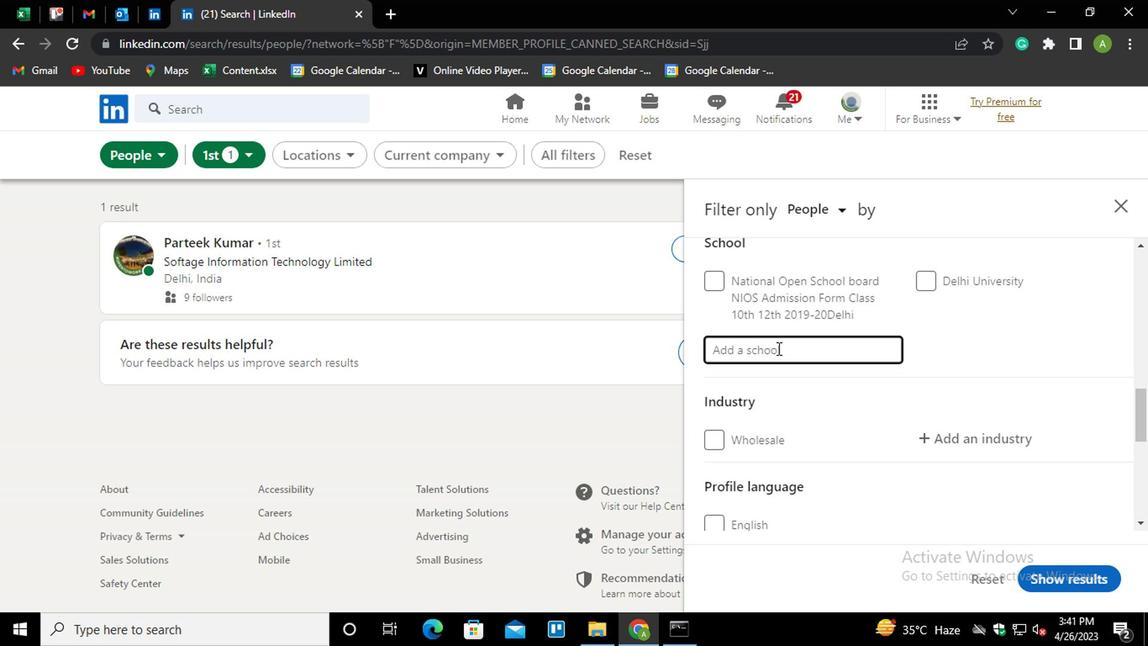 
Action: Key pressed <Key.shift><Key.shift>GANGADHAR<Key.down><Key.enter>
Screenshot: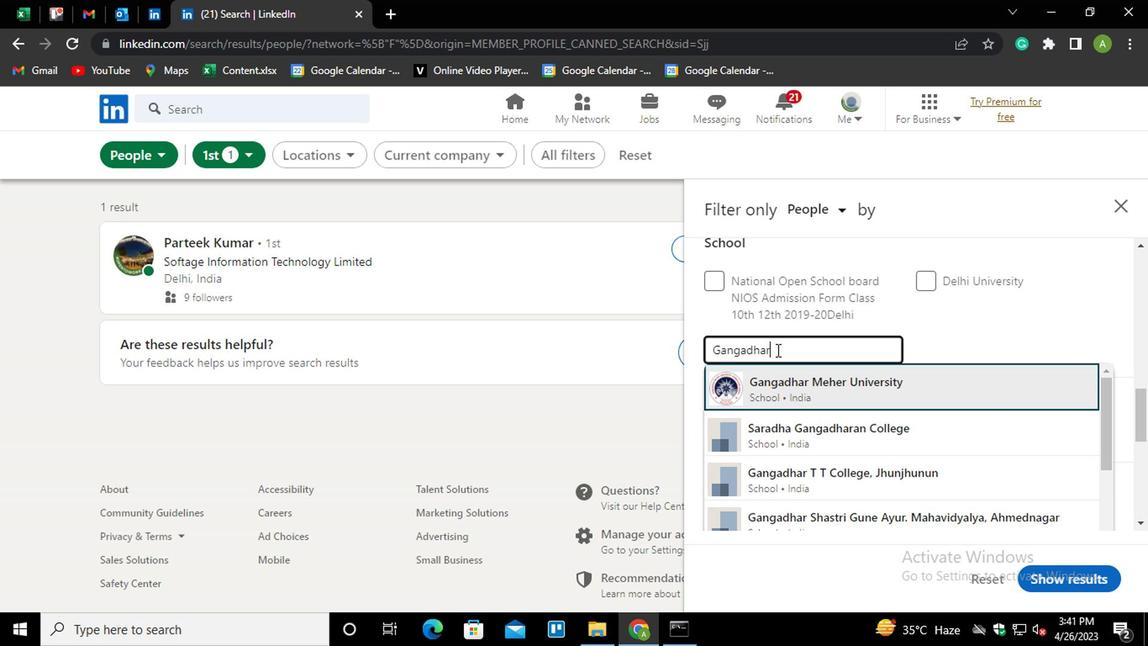 
Action: Mouse moved to (779, 347)
Screenshot: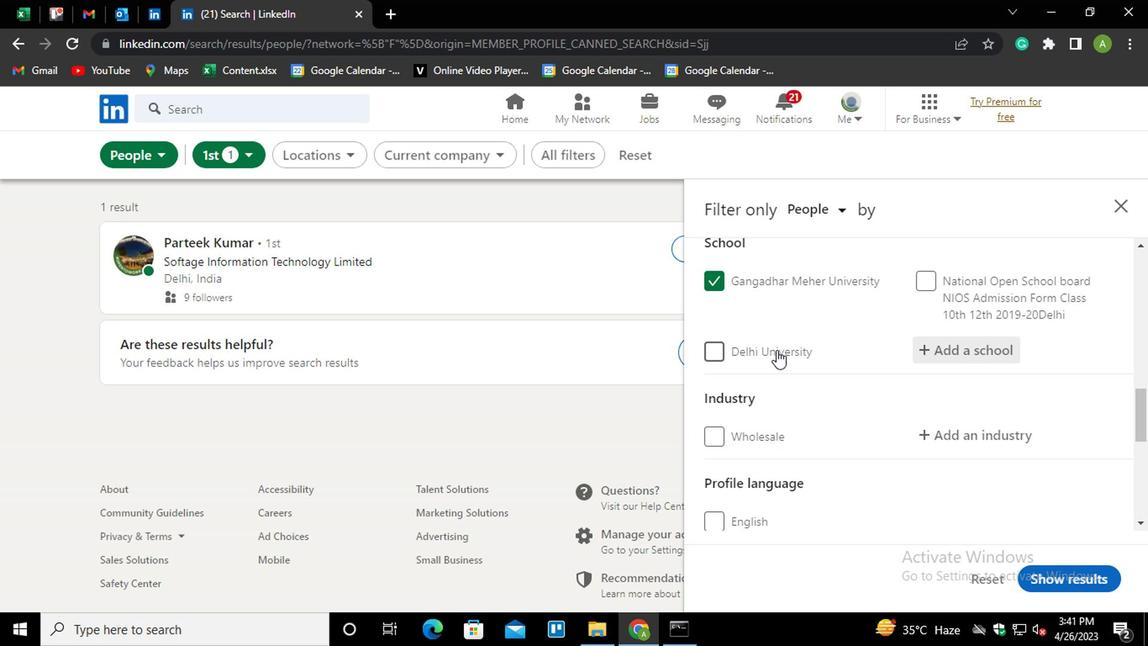 
Action: Mouse scrolled (779, 346) with delta (0, 0)
Screenshot: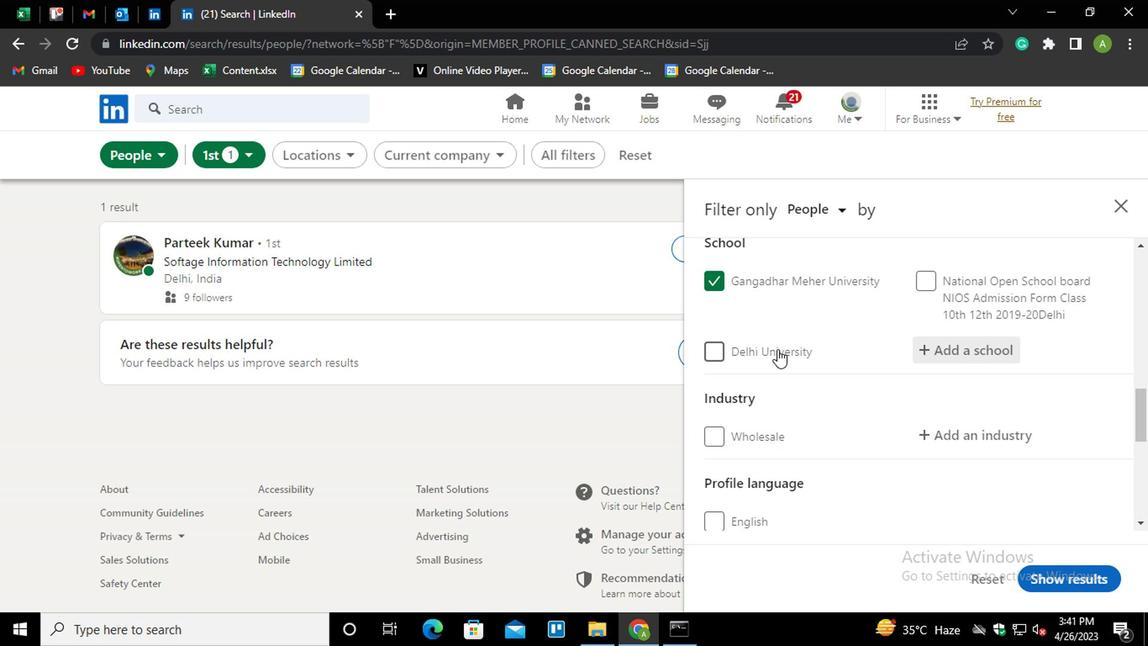 
Action: Mouse moved to (925, 348)
Screenshot: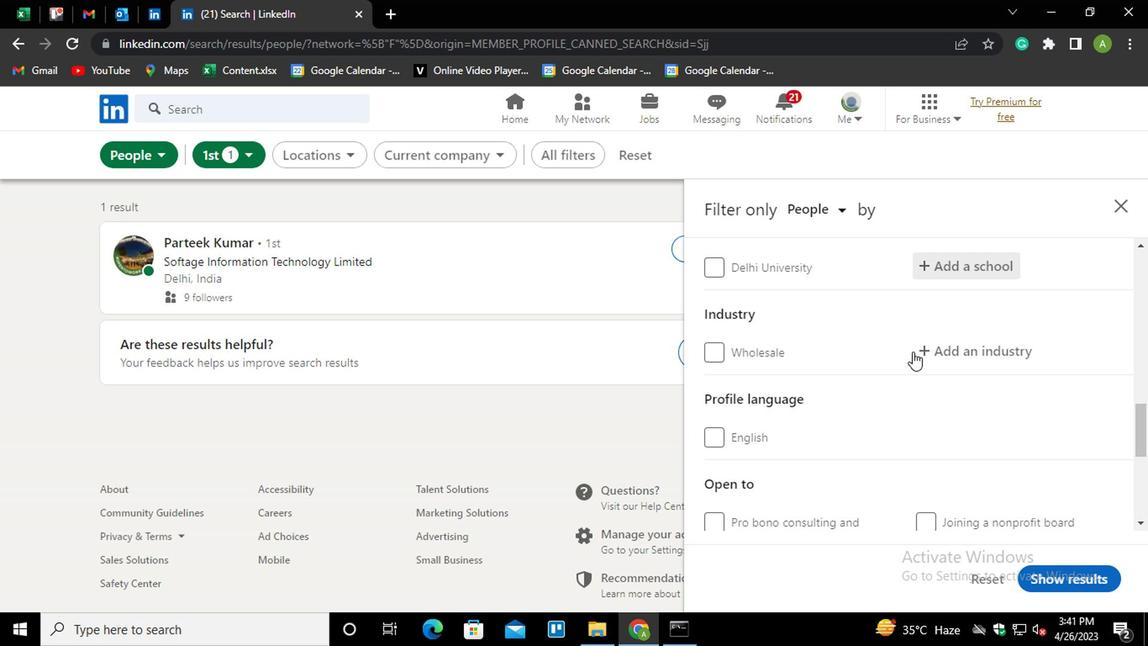 
Action: Mouse pressed left at (925, 348)
Screenshot: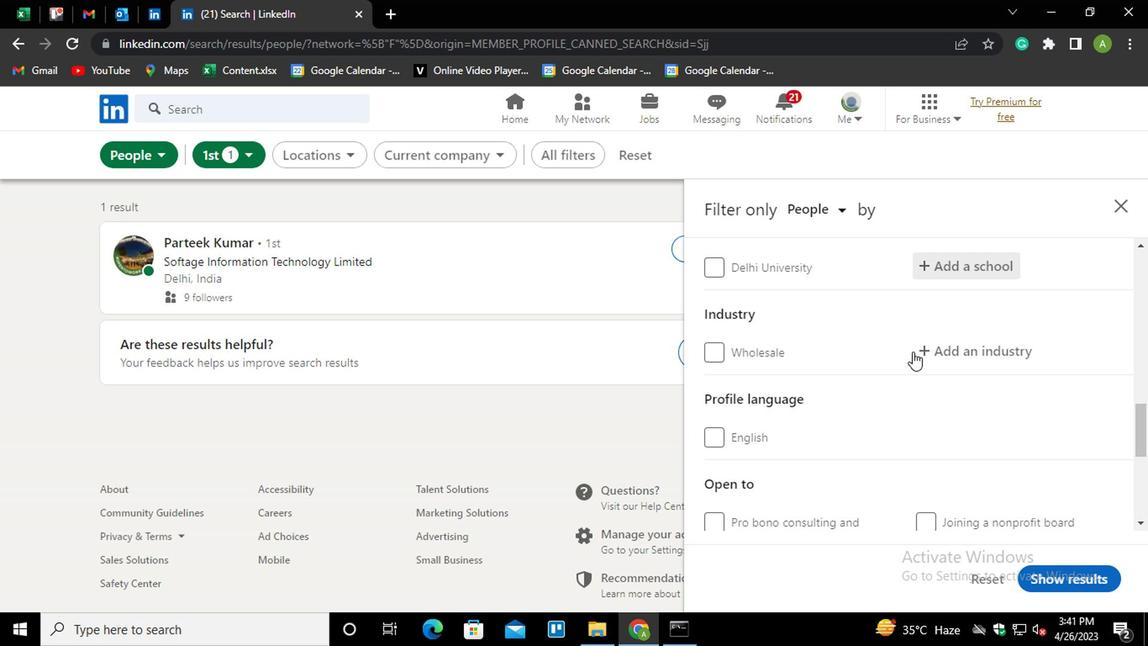 
Action: Mouse moved to (941, 351)
Screenshot: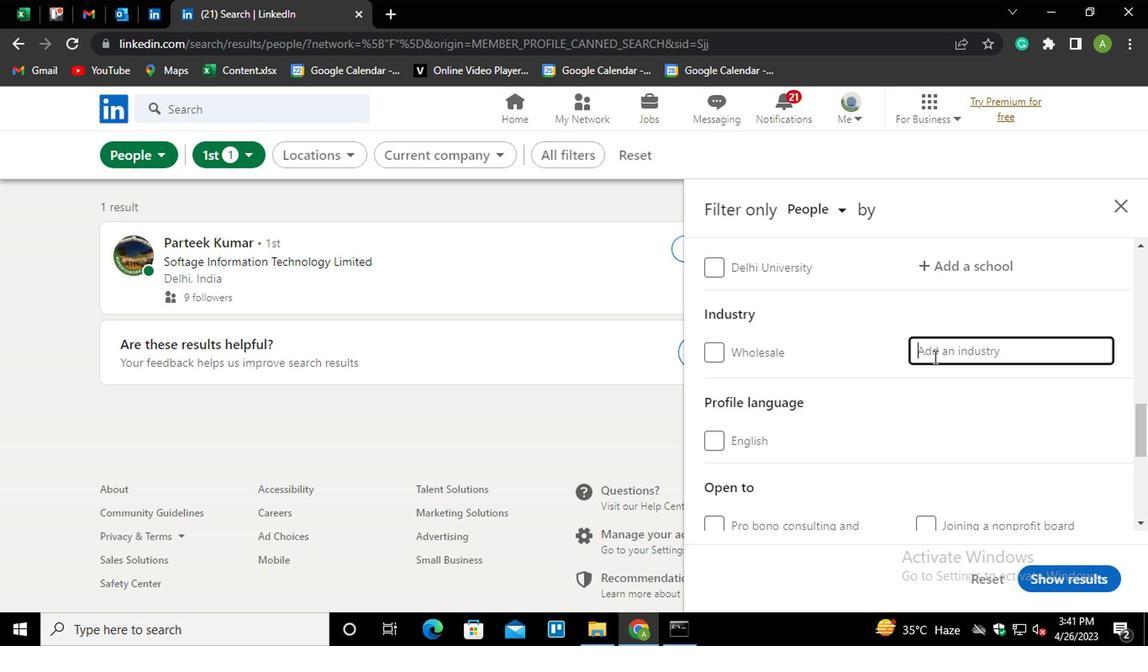
Action: Mouse pressed left at (941, 351)
Screenshot: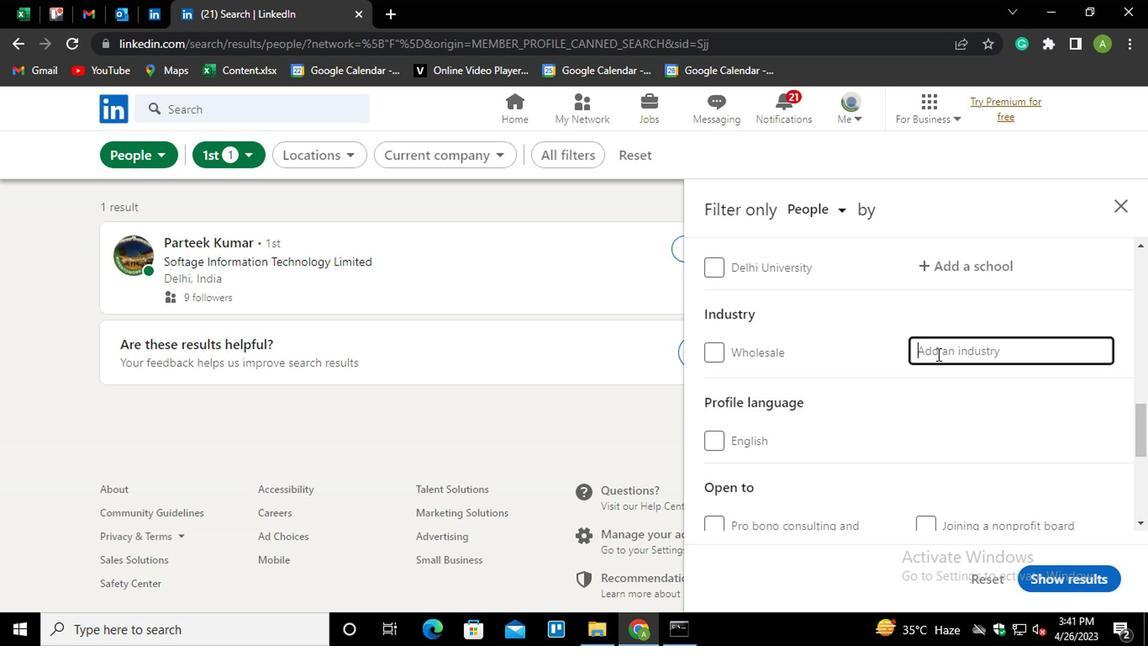 
Action: Mouse moved to (950, 345)
Screenshot: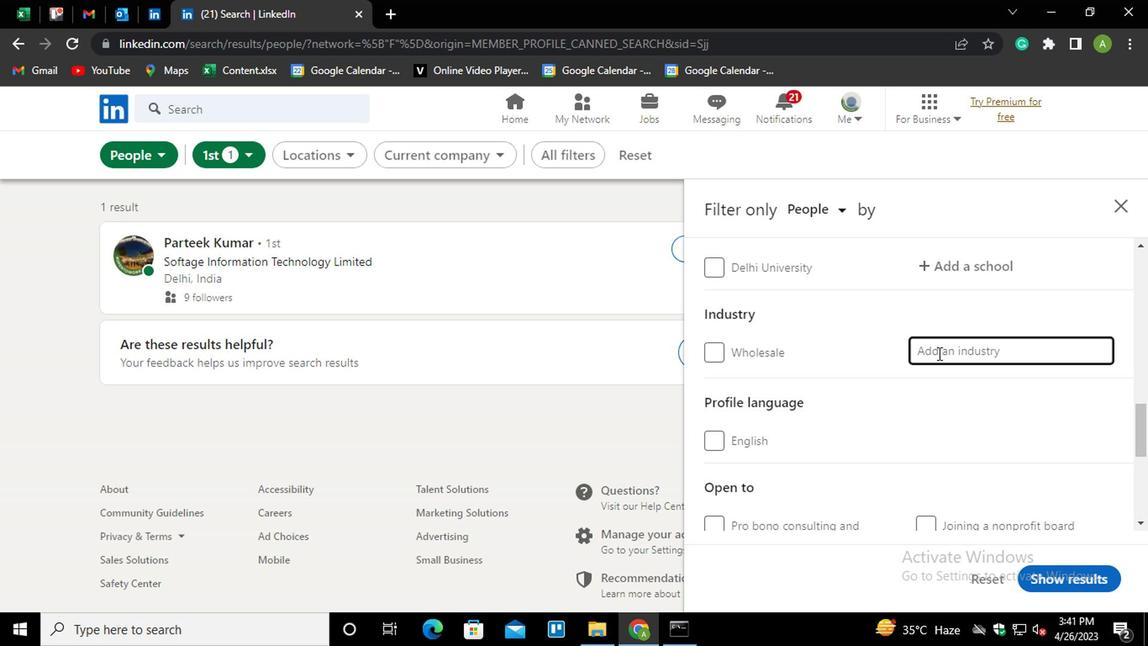 
Action: Key pressed <Key.shift>BREWERIES<Key.down><Key.enter>
Screenshot: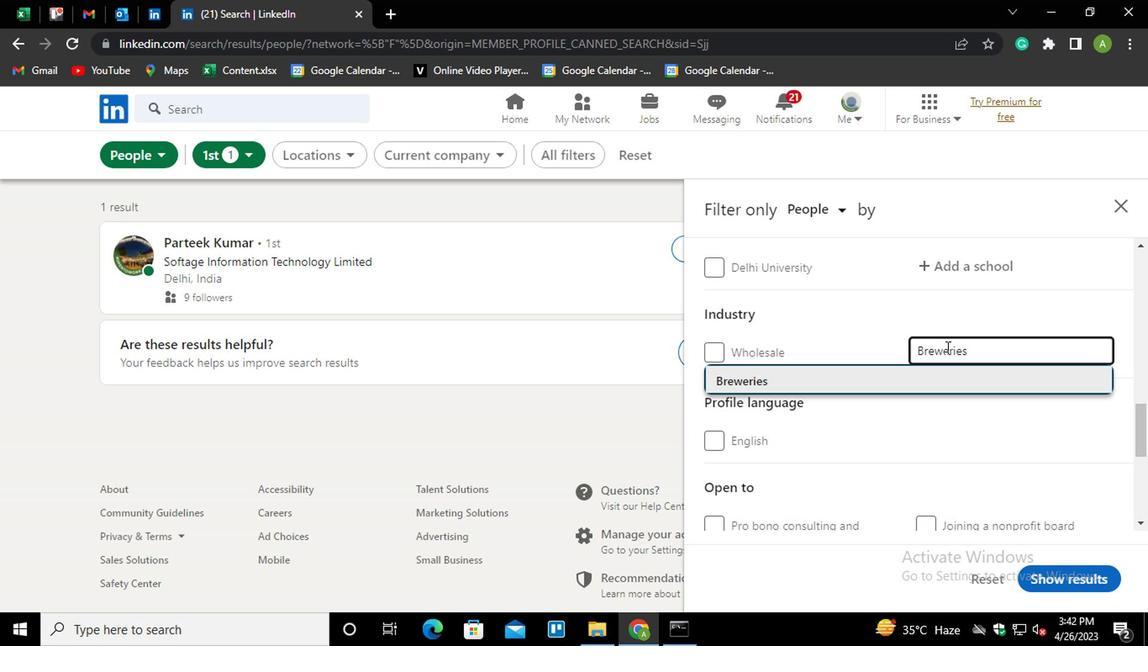 
Action: Mouse moved to (968, 411)
Screenshot: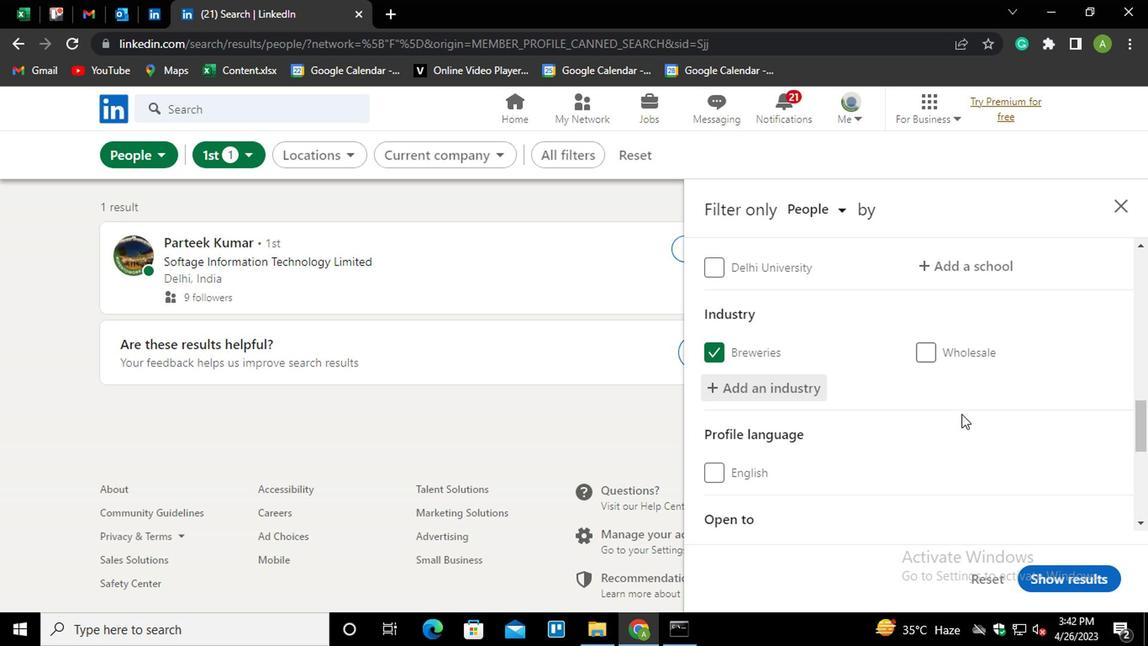 
Action: Mouse scrolled (968, 410) with delta (0, 0)
Screenshot: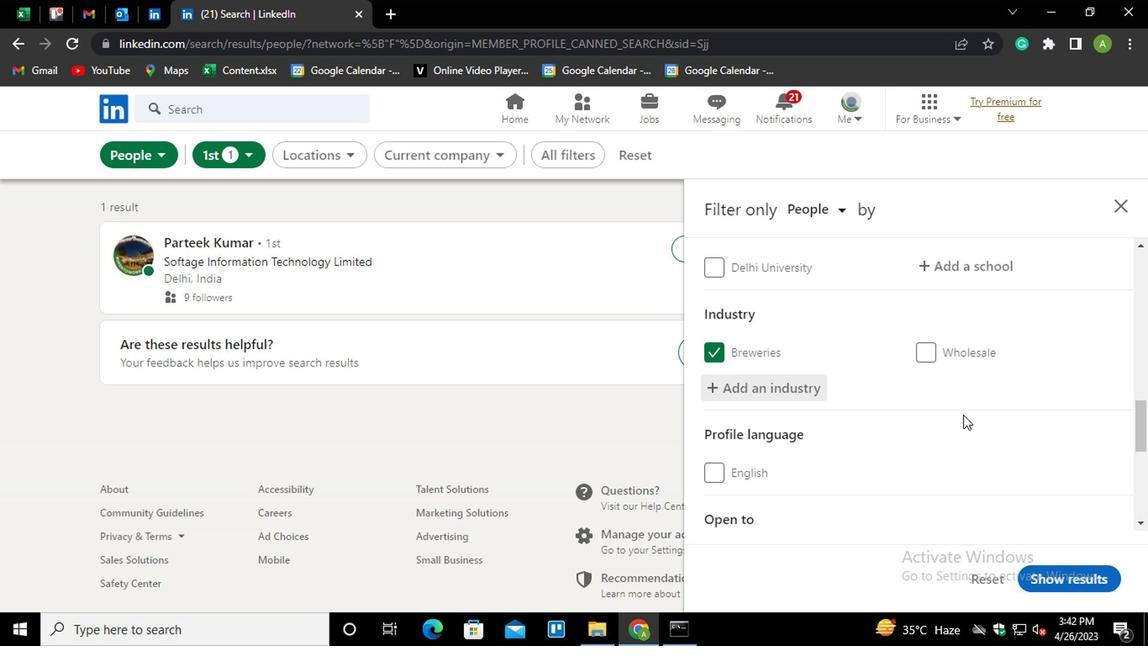 
Action: Mouse scrolled (968, 410) with delta (0, 0)
Screenshot: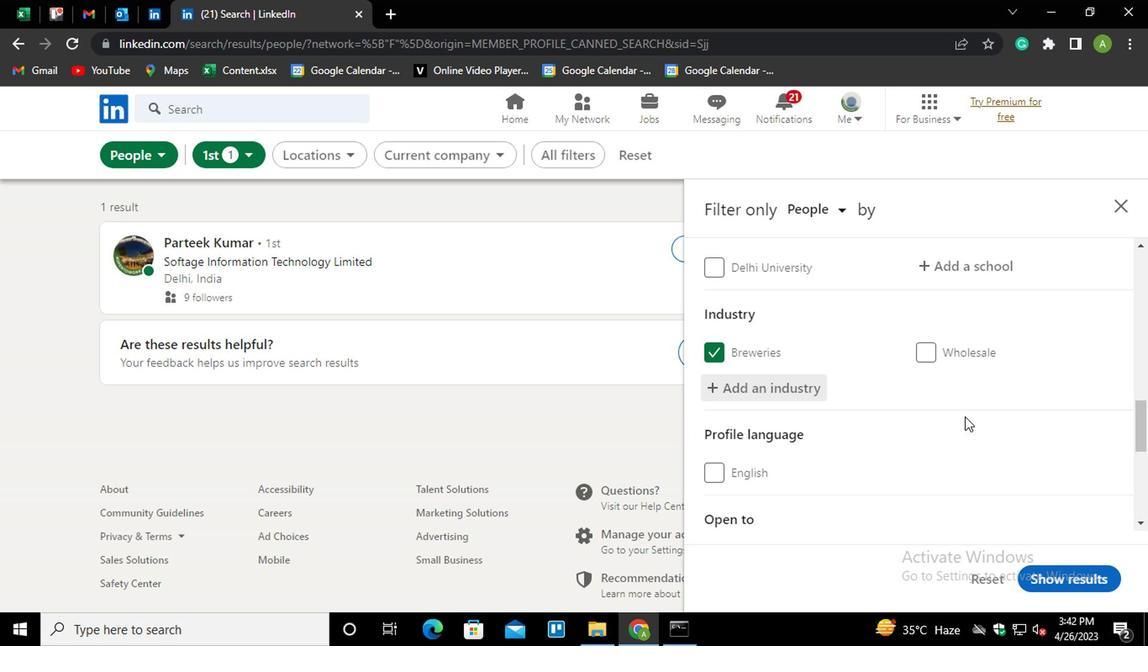 
Action: Mouse moved to (967, 411)
Screenshot: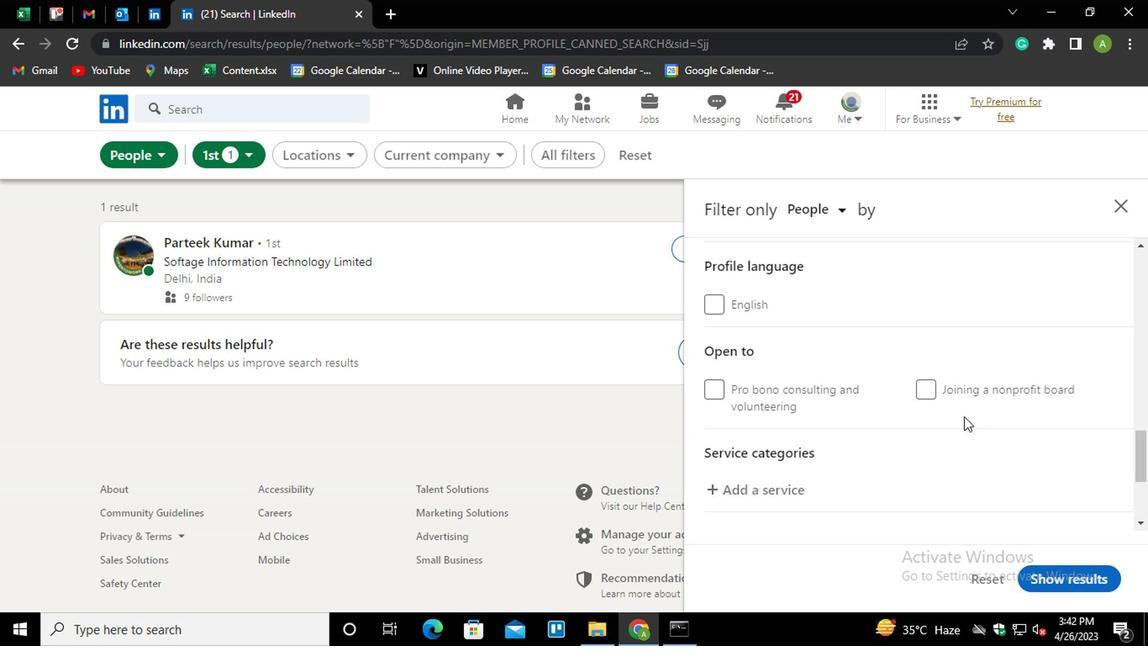 
Action: Mouse scrolled (967, 410) with delta (0, 0)
Screenshot: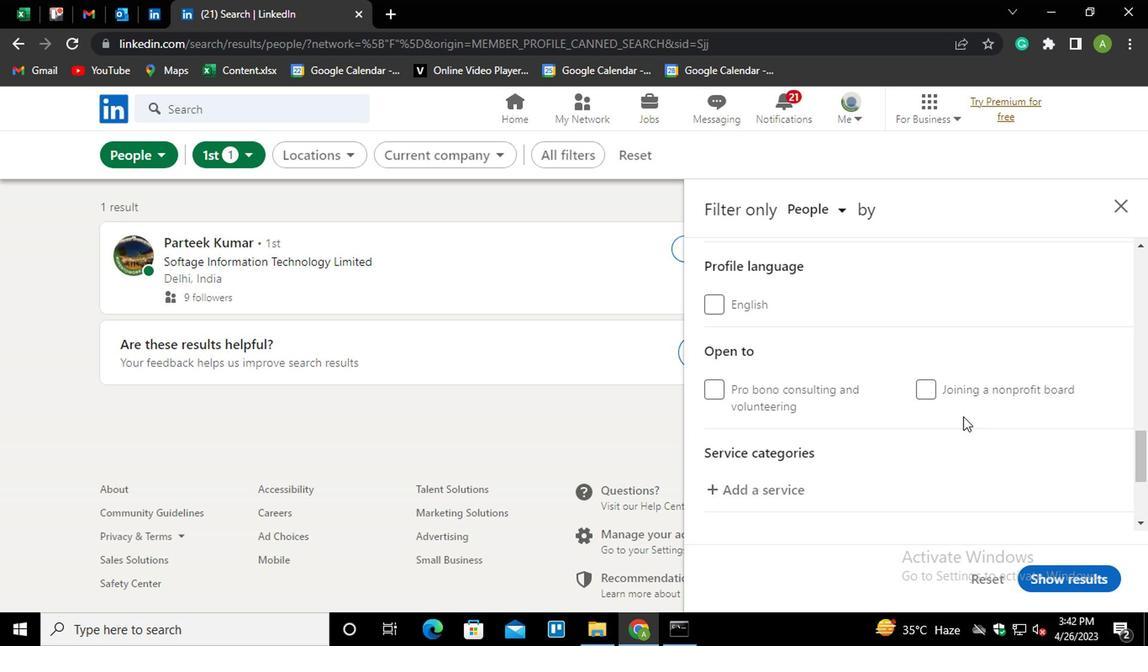 
Action: Mouse moved to (766, 403)
Screenshot: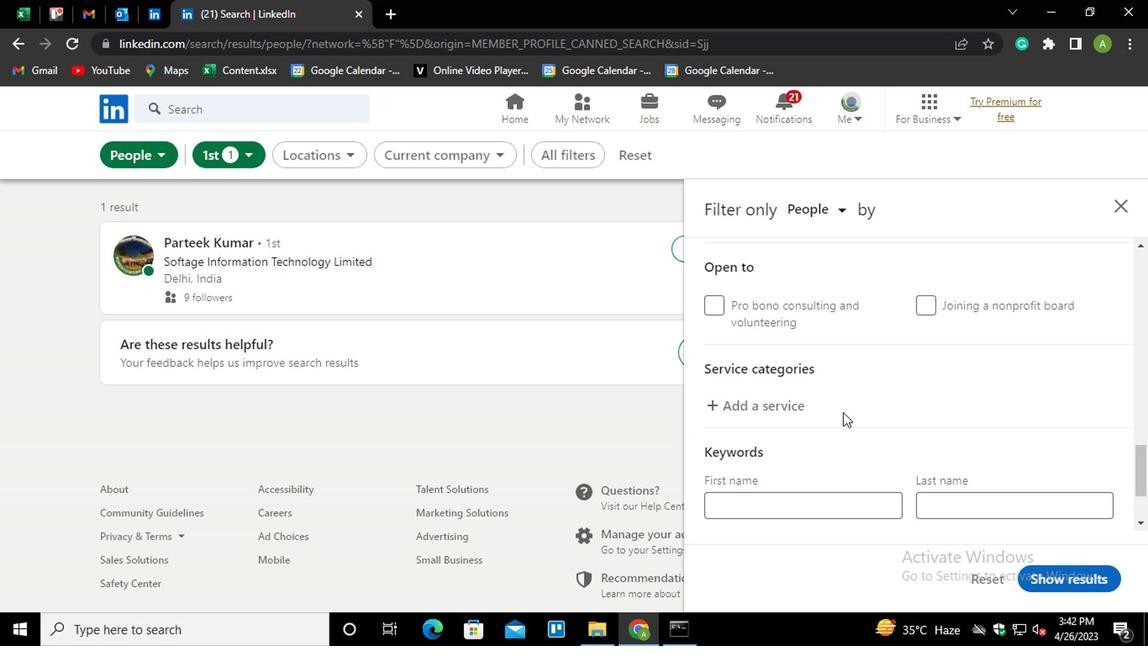 
Action: Mouse pressed left at (766, 403)
Screenshot: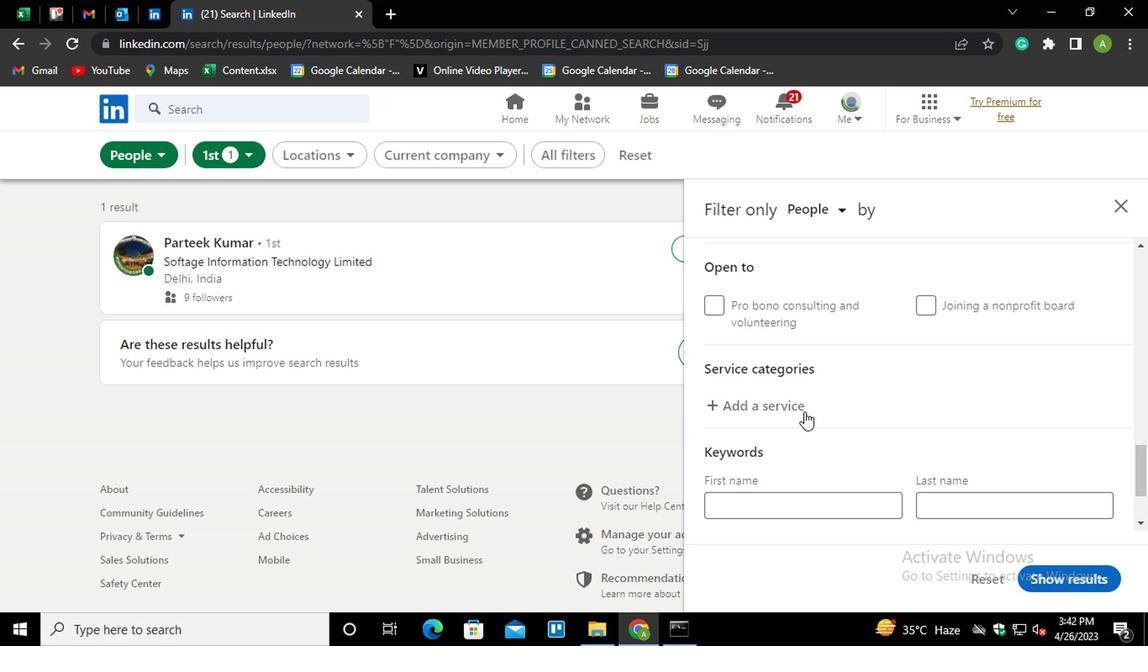 
Action: Mouse moved to (817, 400)
Screenshot: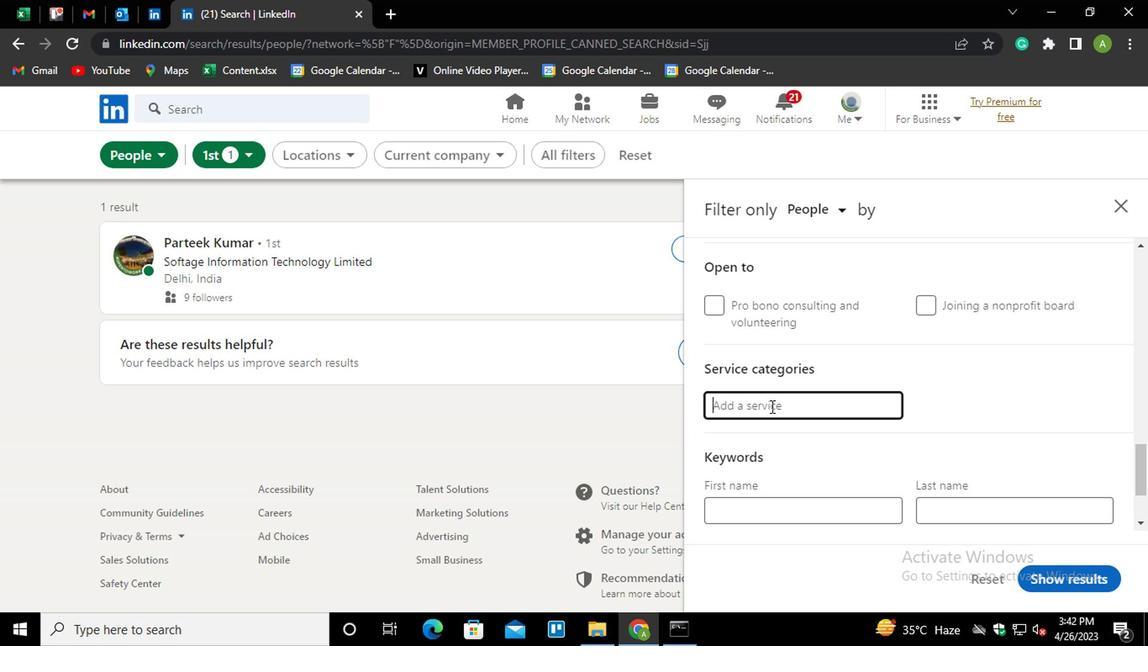 
Action: Mouse pressed left at (817, 400)
Screenshot: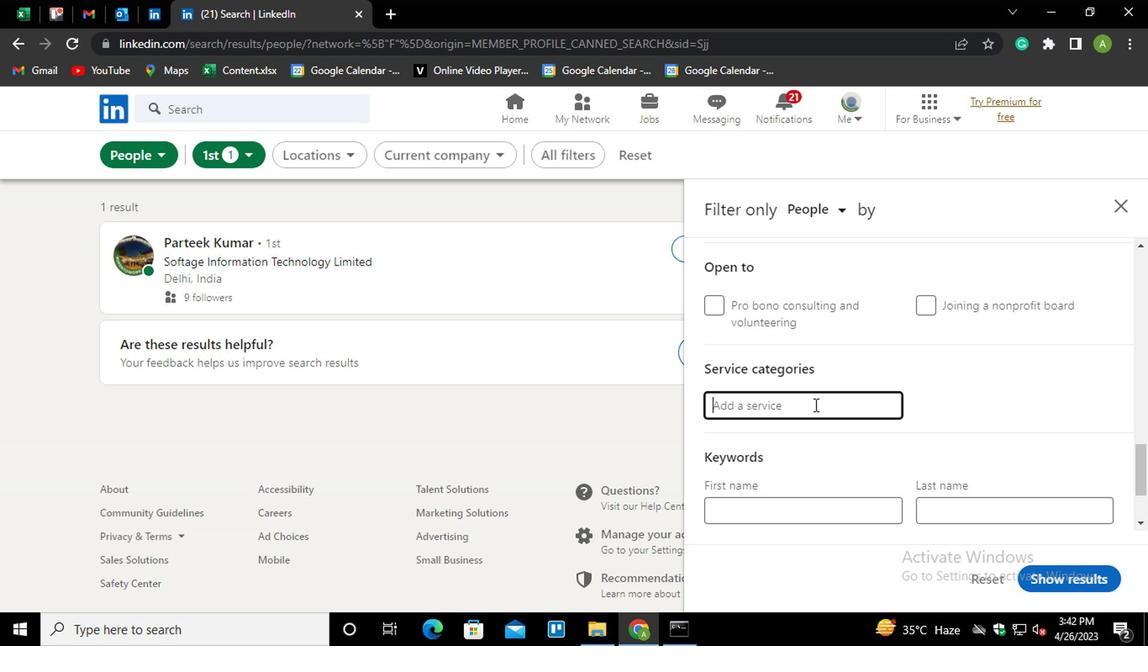 
Action: Key pressed <Key.shift>RETIRE<Key.down><Key.enter>
Screenshot: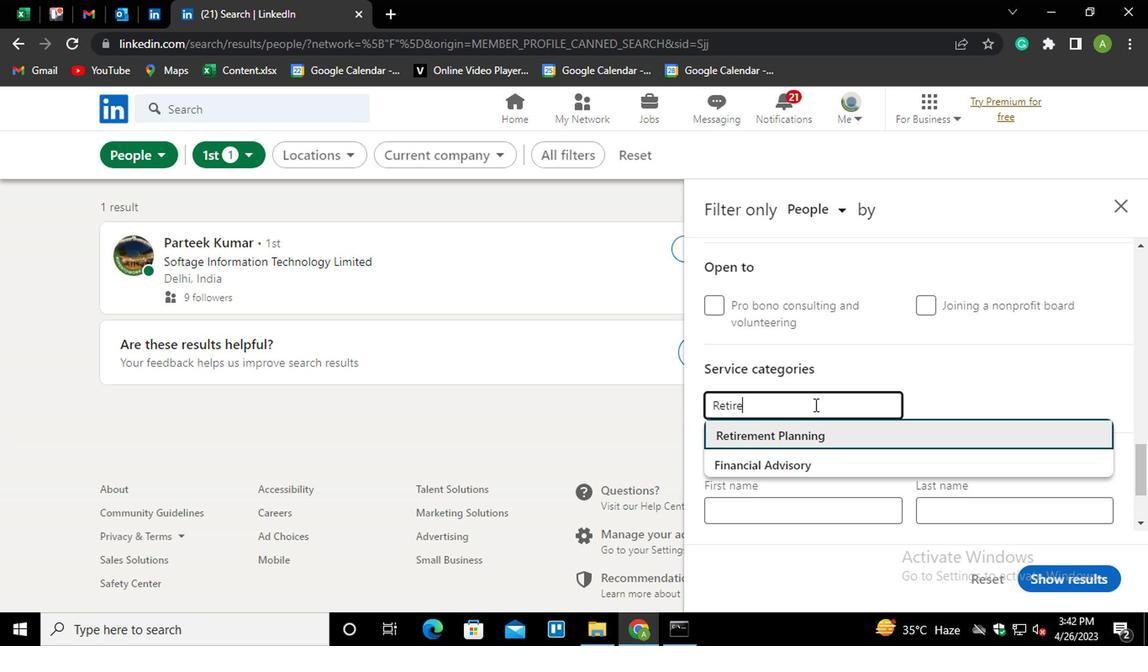 
Action: Mouse moved to (830, 391)
Screenshot: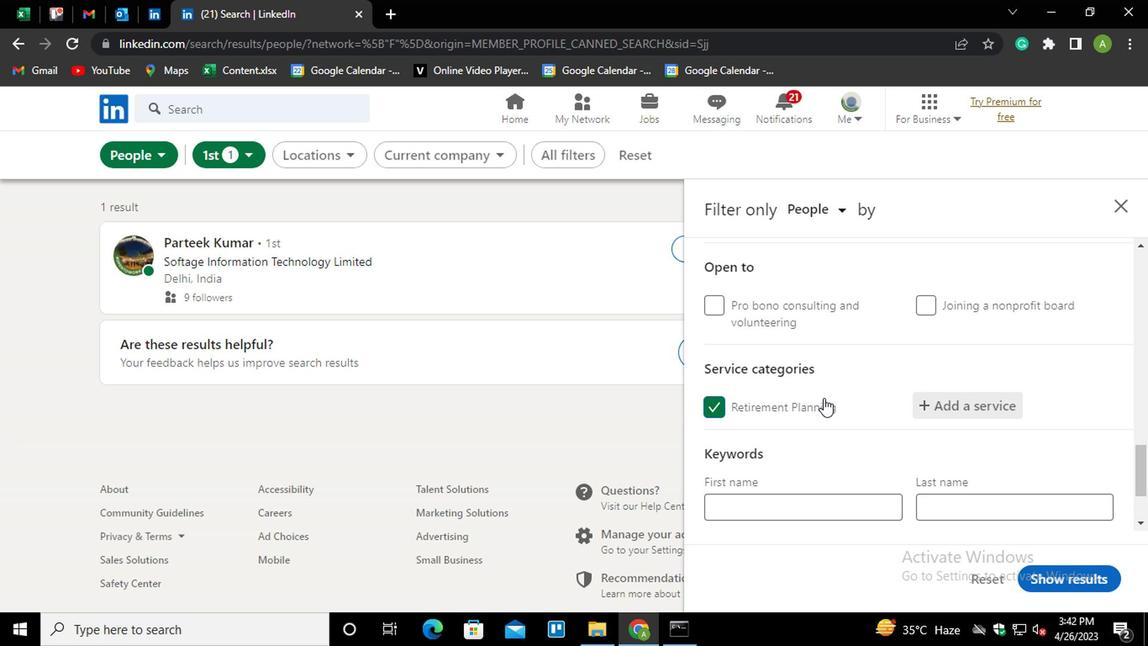 
Action: Mouse scrolled (830, 390) with delta (0, -1)
Screenshot: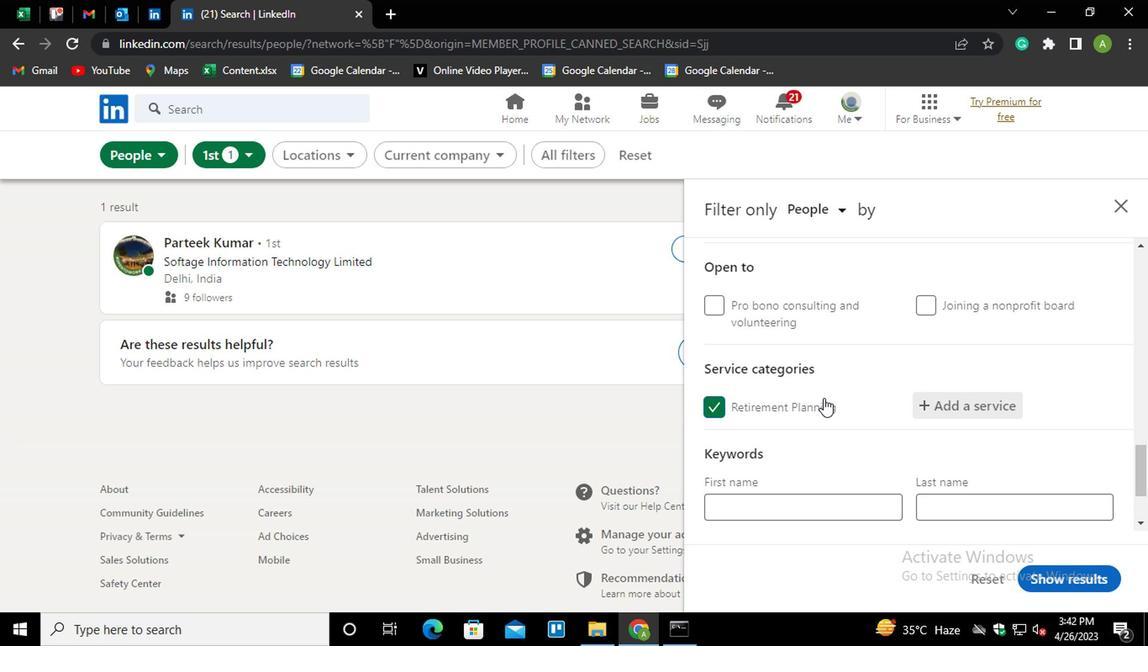 
Action: Mouse scrolled (830, 390) with delta (0, -1)
Screenshot: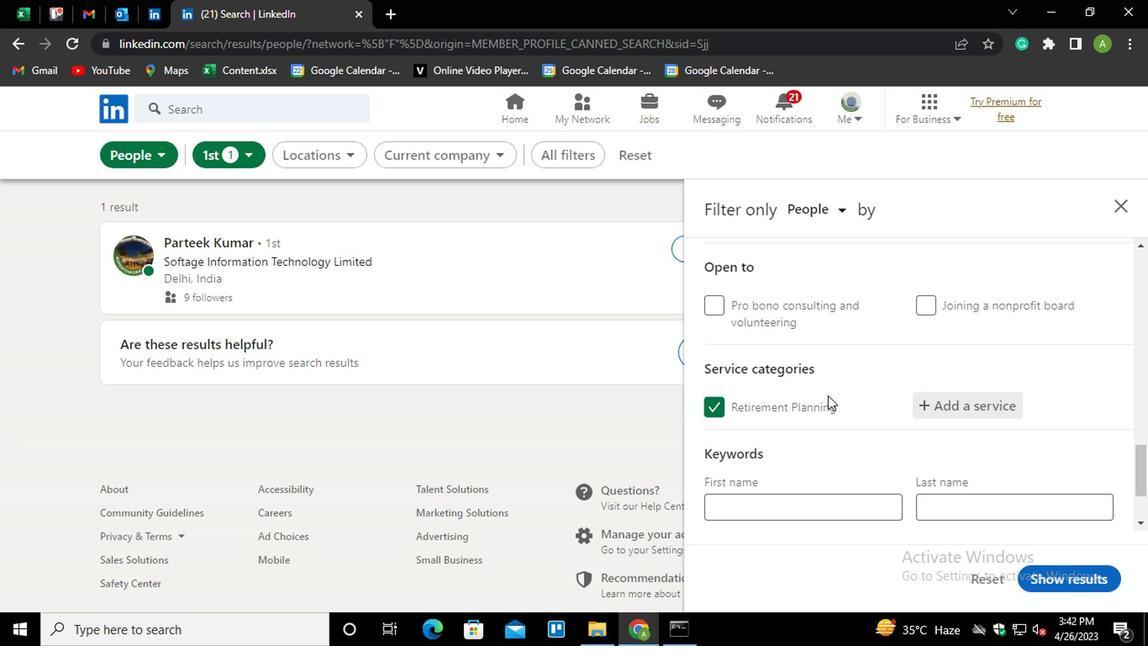 
Action: Mouse moved to (825, 448)
Screenshot: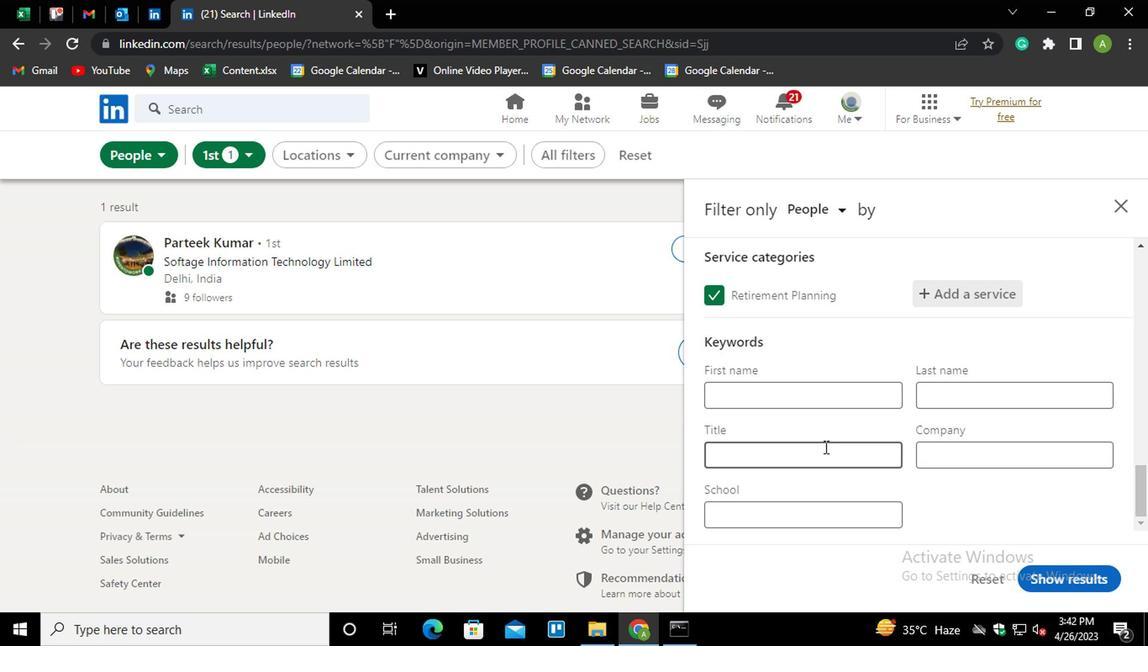
Action: Mouse pressed left at (825, 448)
Screenshot: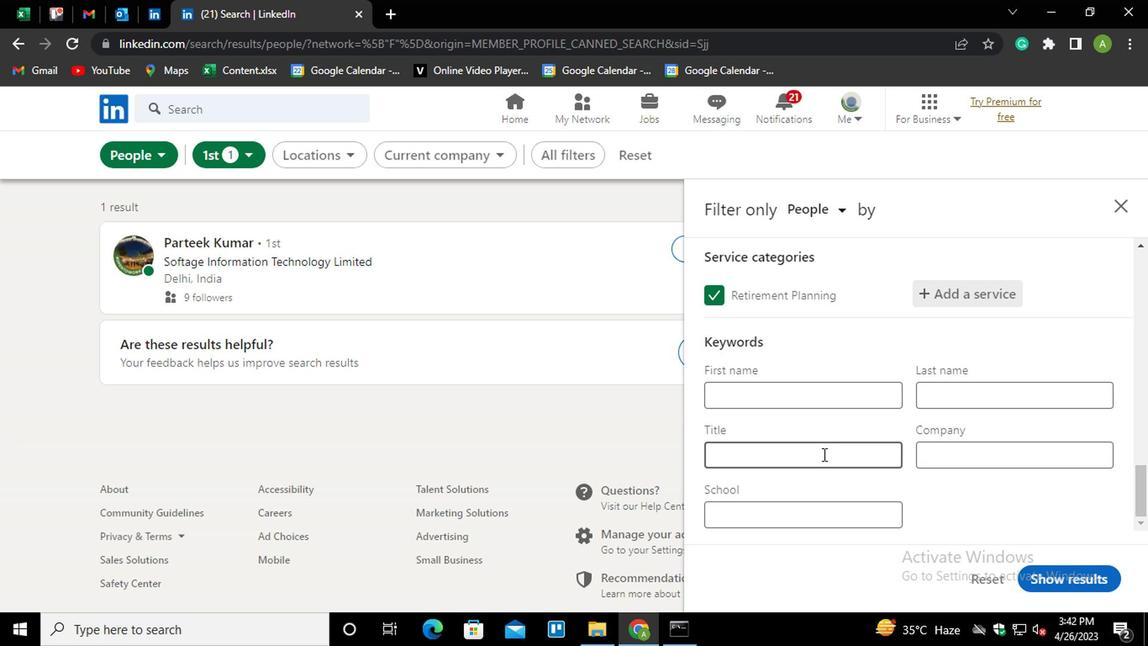 
Action: Mouse moved to (814, 456)
Screenshot: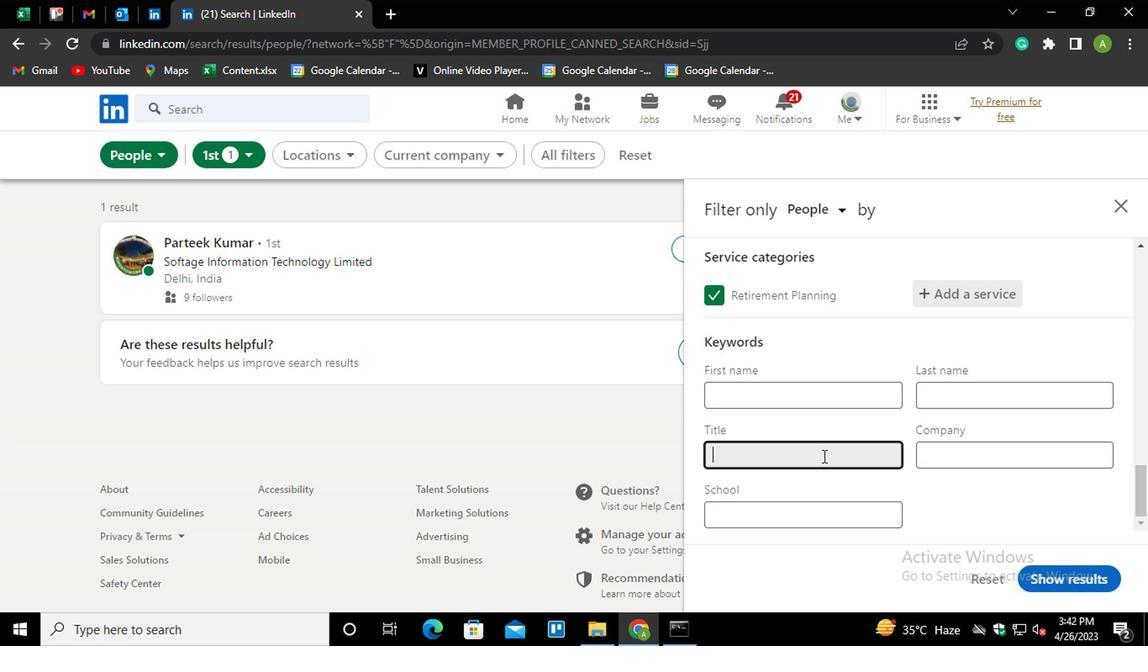 
Action: Key pressed <Key.shift>FINANCIAL<Key.space><Key.shift>ANALYST
Screenshot: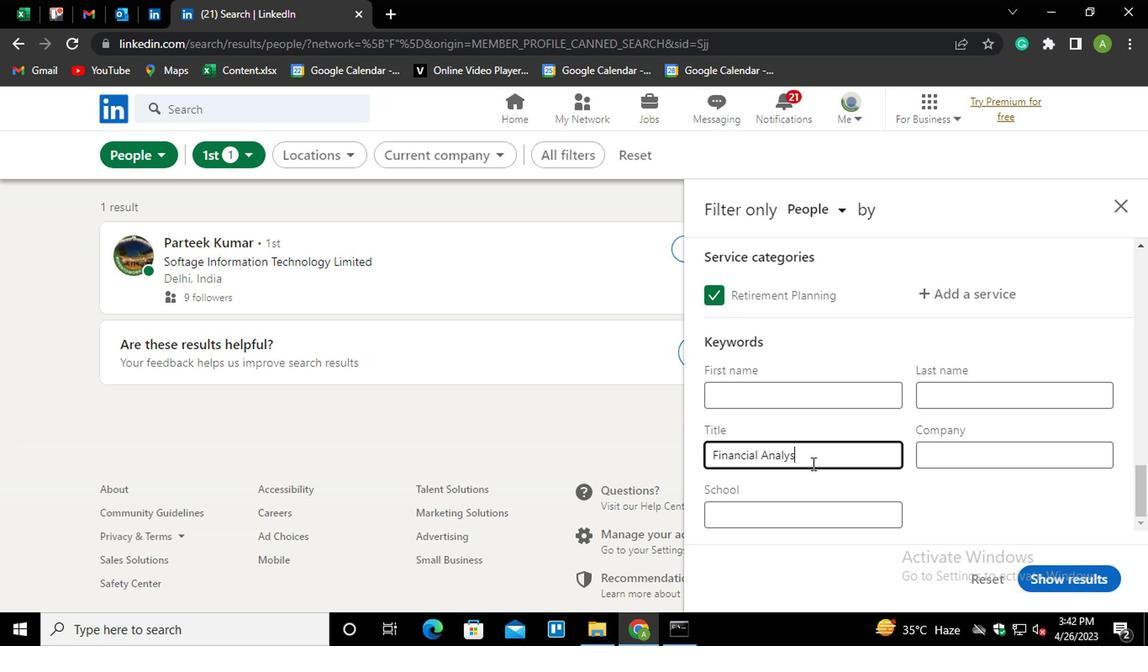 
Action: Mouse moved to (993, 518)
Screenshot: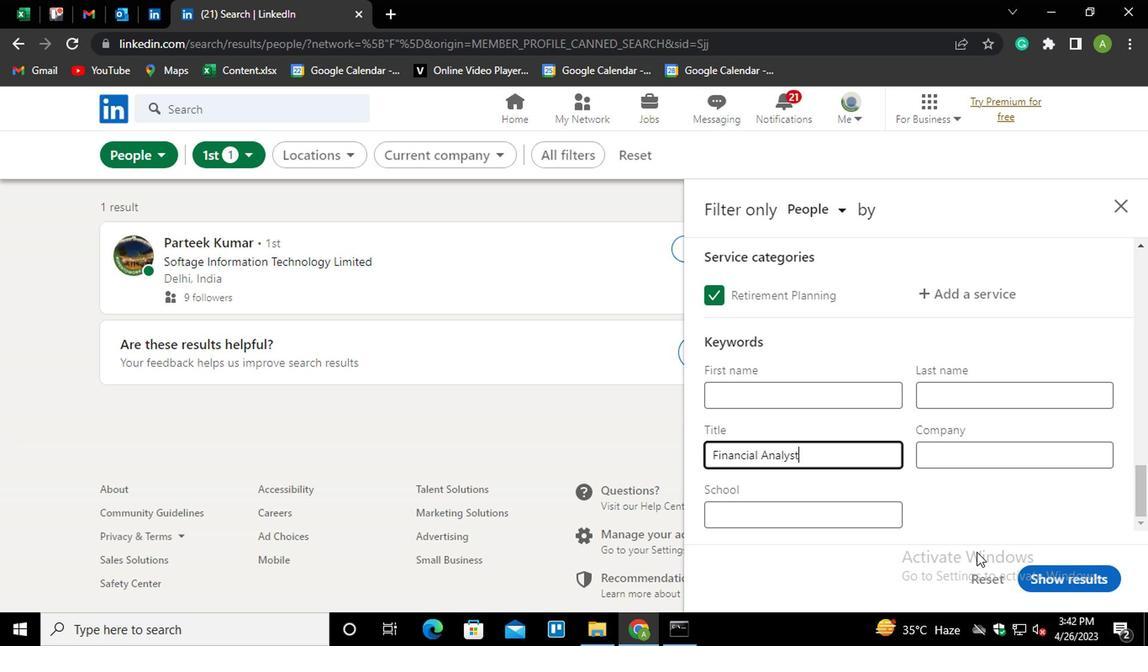 
Action: Mouse pressed left at (993, 518)
Screenshot: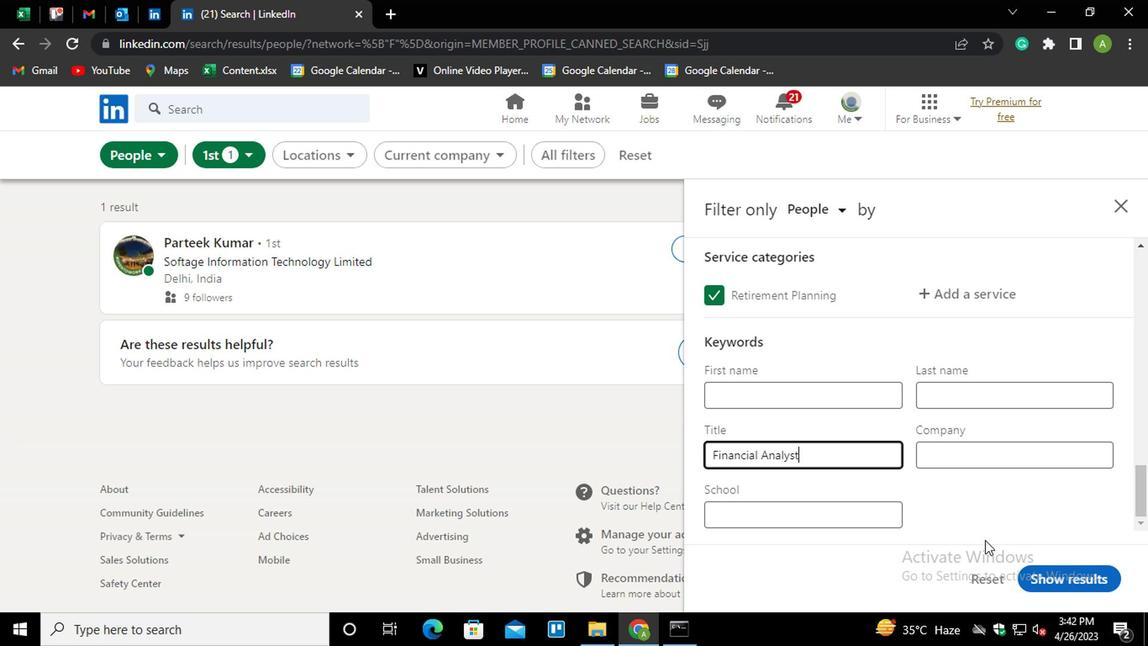 
Action: Mouse moved to (1059, 557)
Screenshot: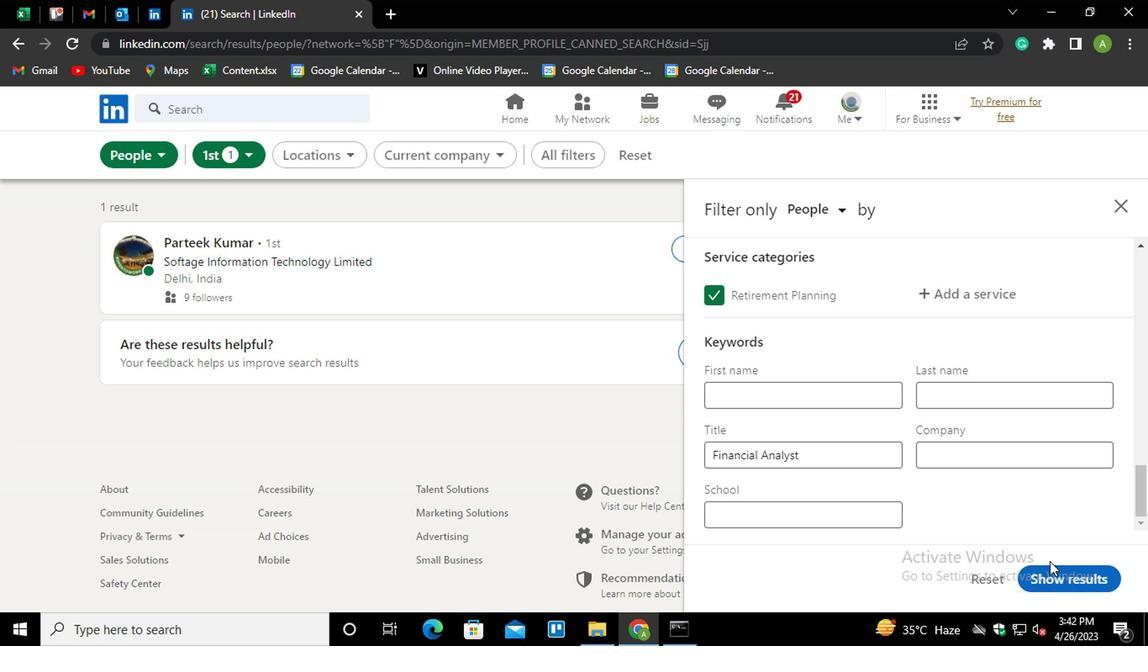 
Action: Mouse pressed left at (1059, 557)
Screenshot: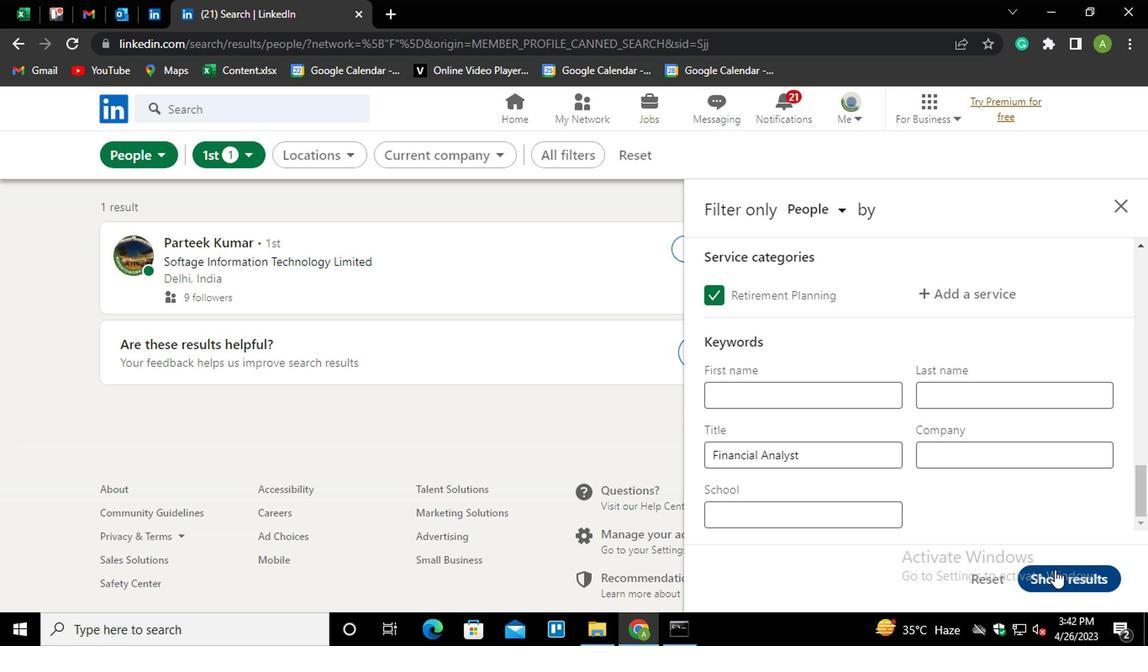 
Action: Mouse moved to (980, 481)
Screenshot: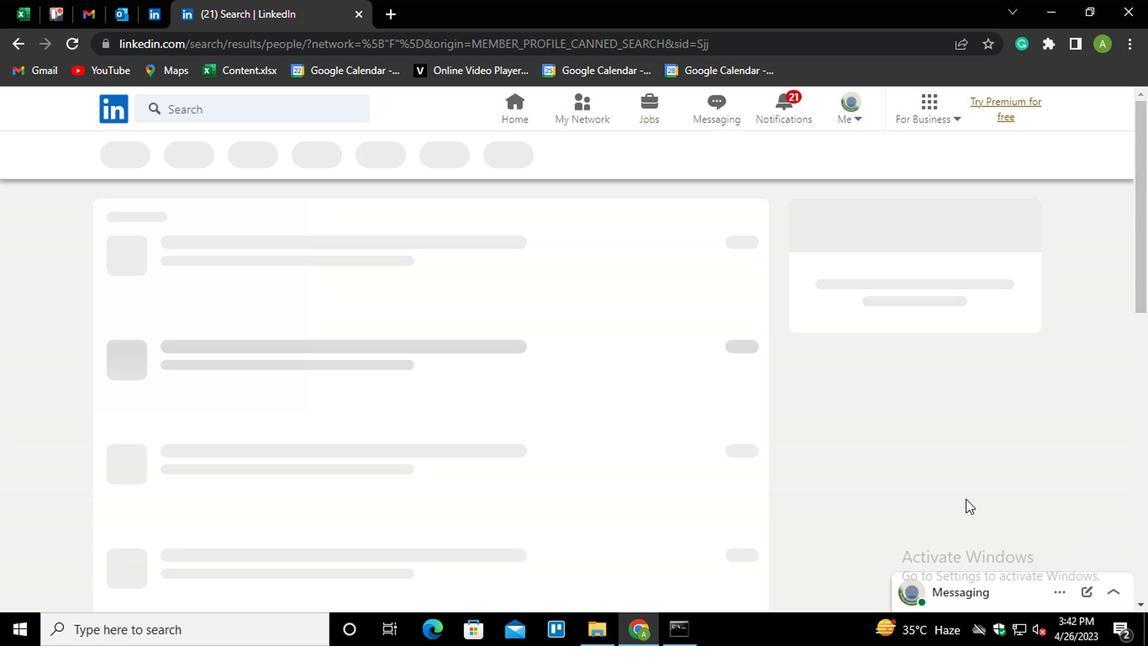 
